 Task: Create a new label named 'office' and search for emails under the 'work' label.
Action: Mouse moved to (153, 308)
Screenshot: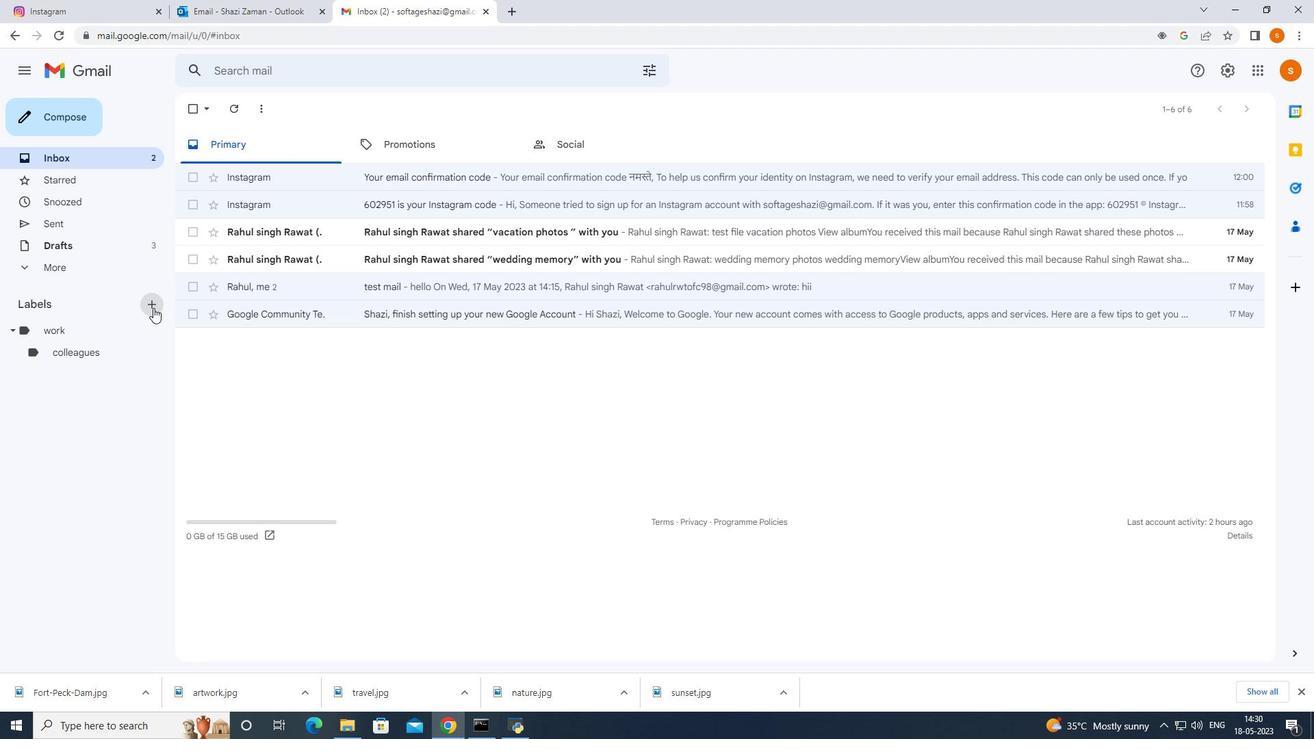 
Action: Mouse pressed left at (153, 308)
Screenshot: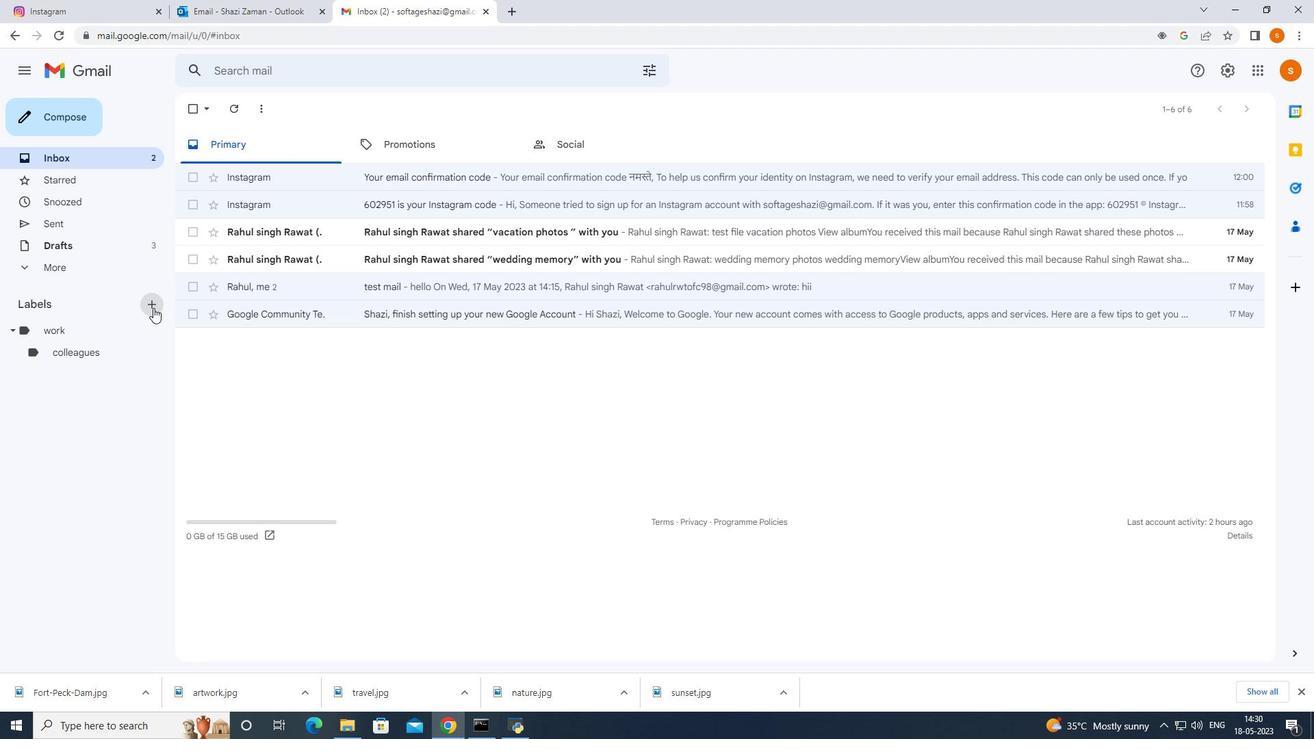 
Action: Mouse moved to (591, 353)
Screenshot: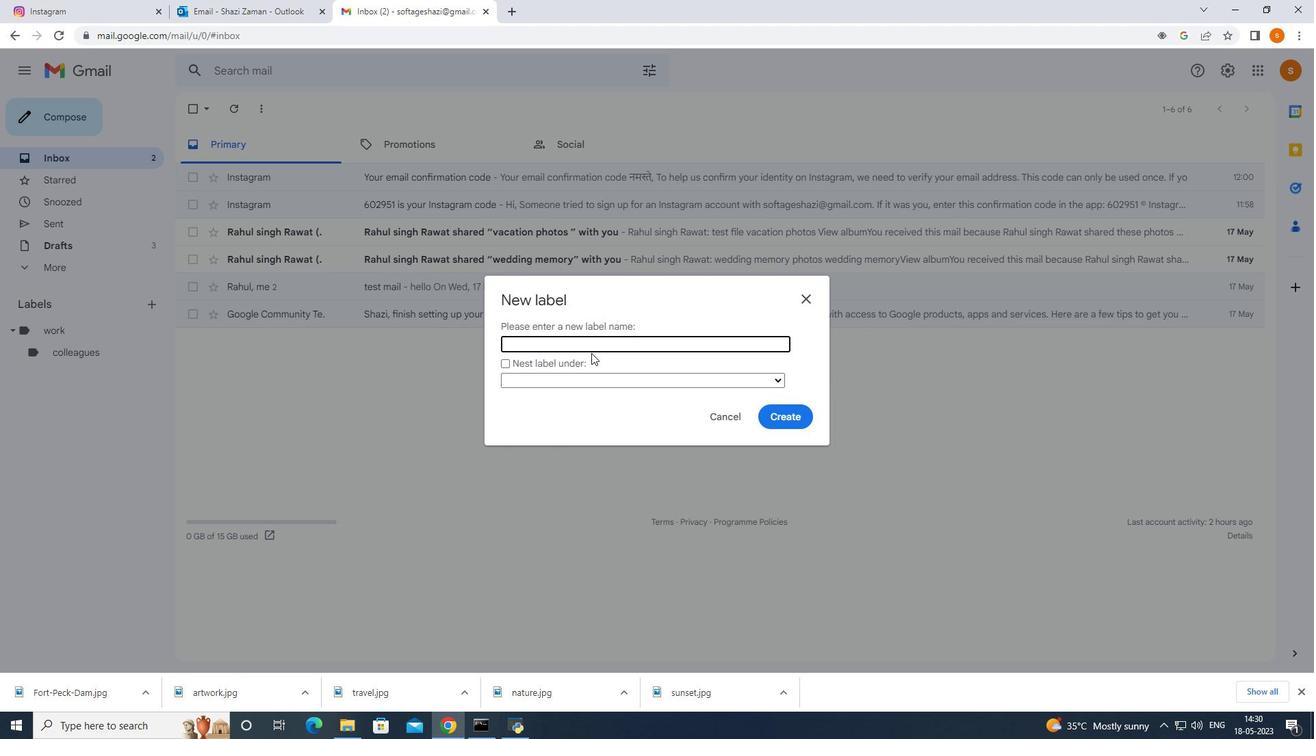
Action: Key pressed office
Screenshot: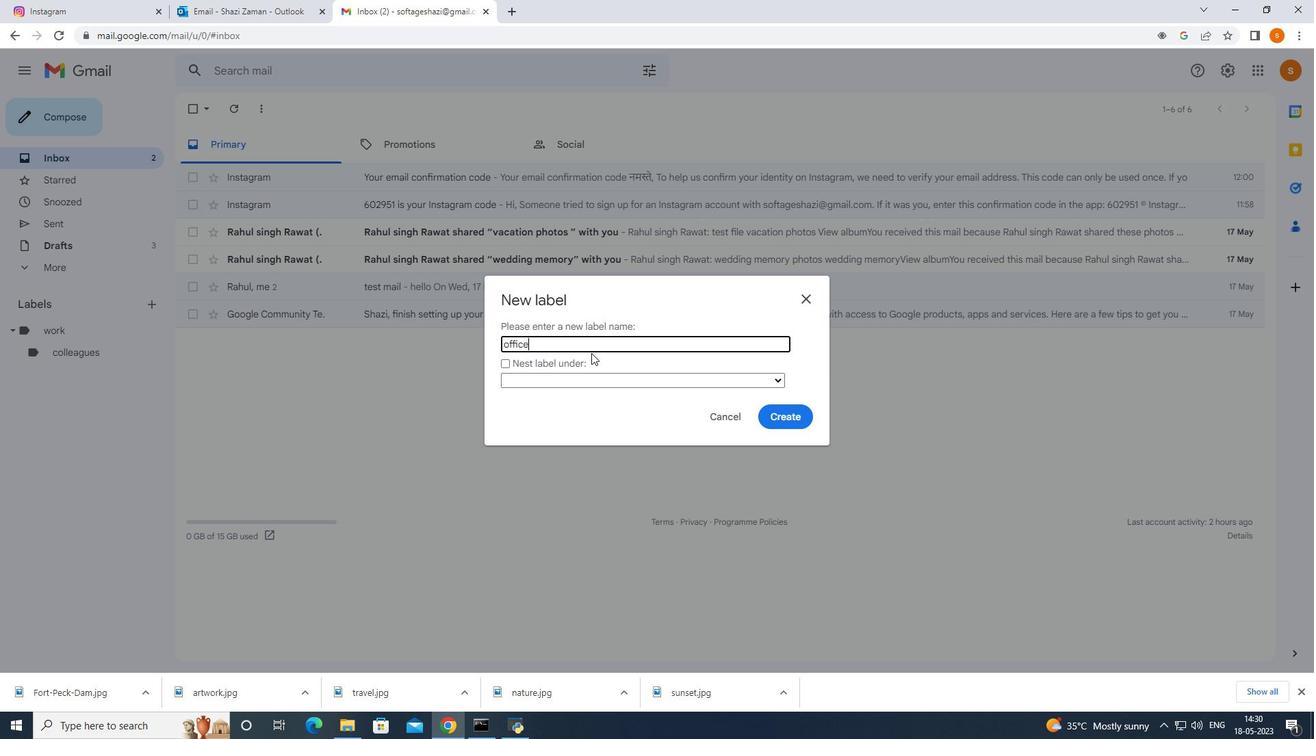 
Action: Mouse moved to (574, 380)
Screenshot: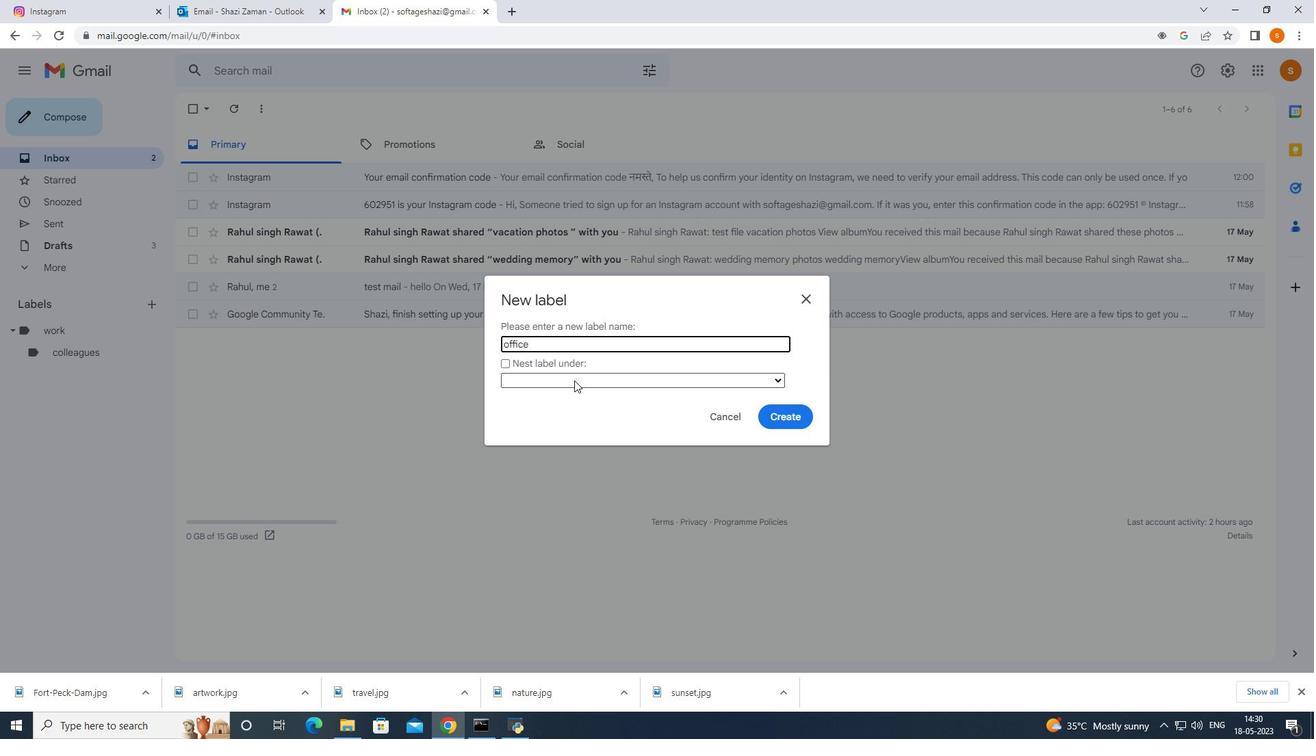 
Action: Mouse pressed left at (574, 380)
Screenshot: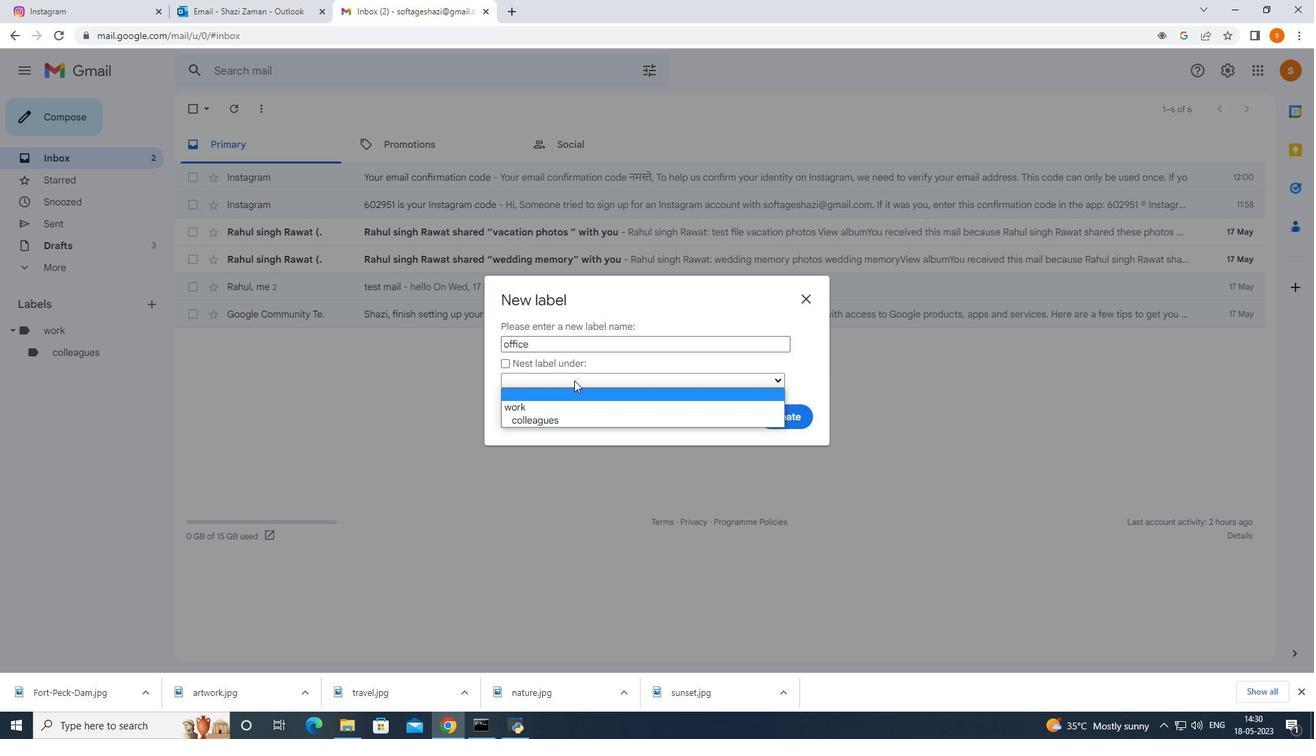 
Action: Mouse moved to (572, 379)
Screenshot: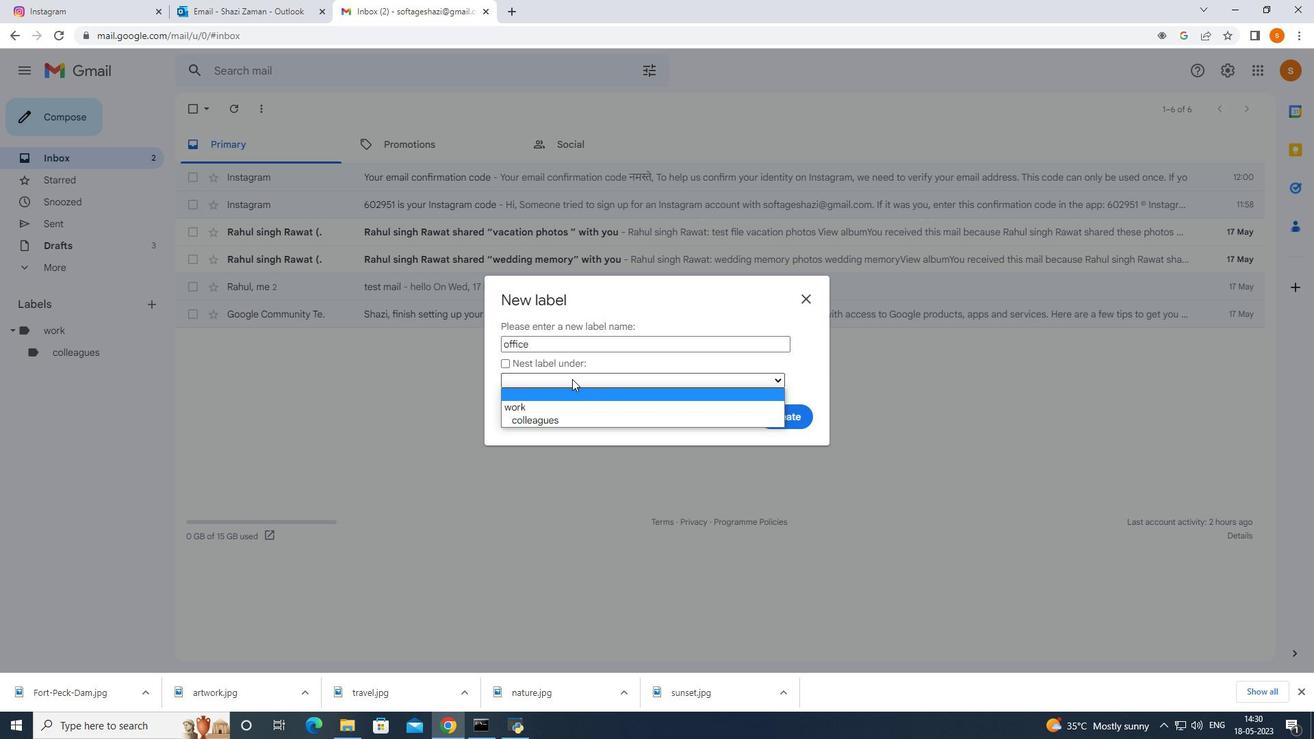 
Action: Key pressed h
Screenshot: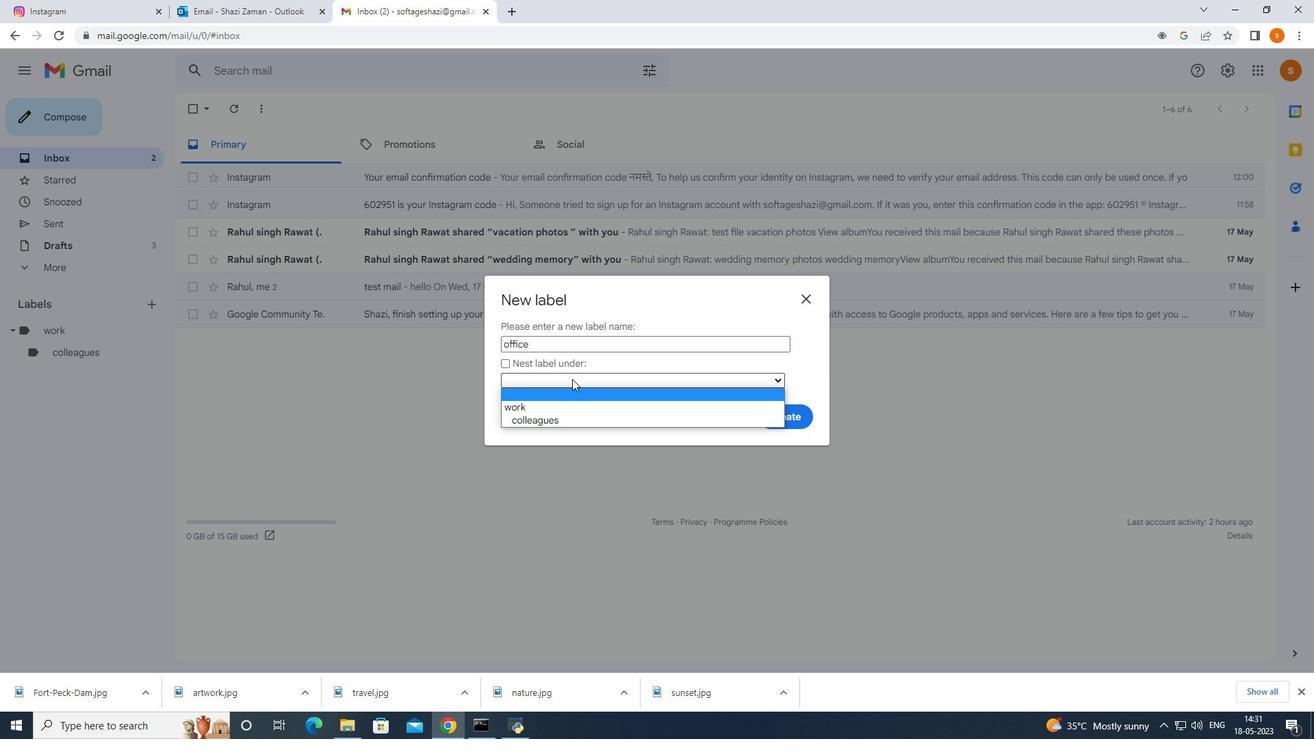 
Action: Mouse moved to (575, 379)
Screenshot: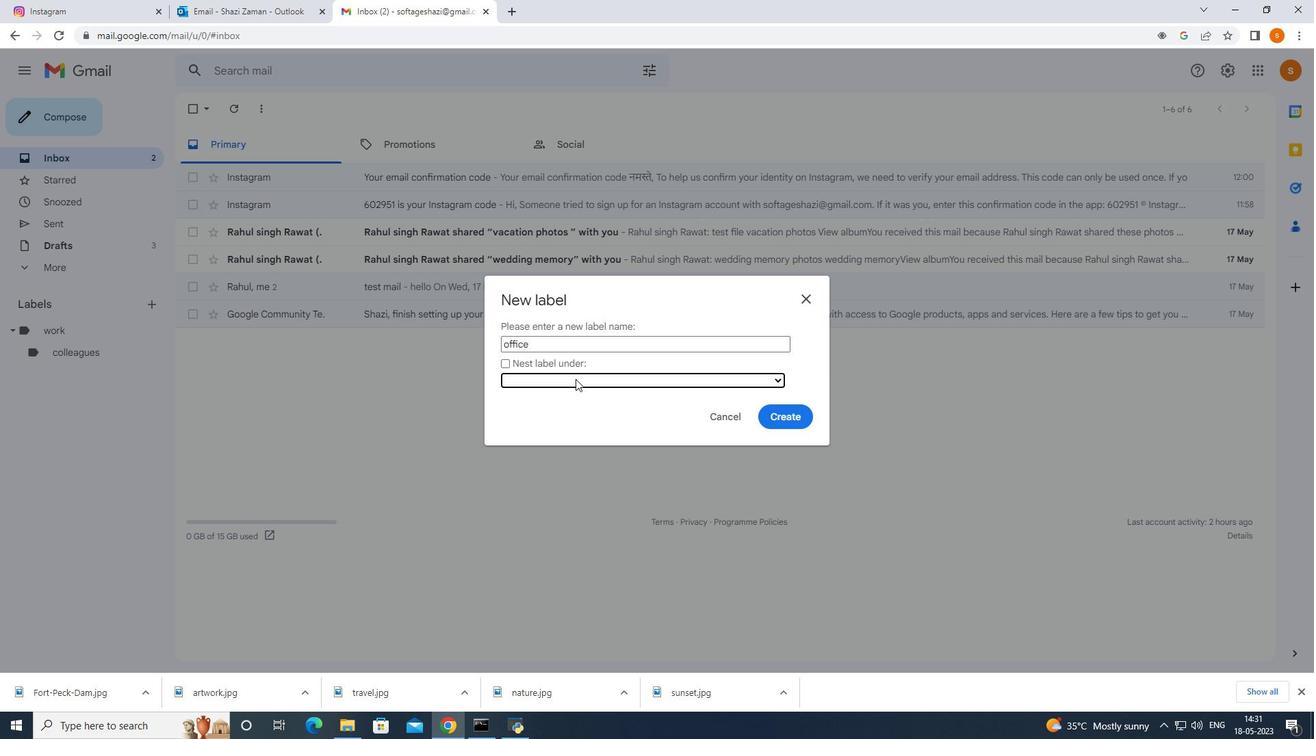 
Action: Mouse pressed left at (575, 379)
Screenshot: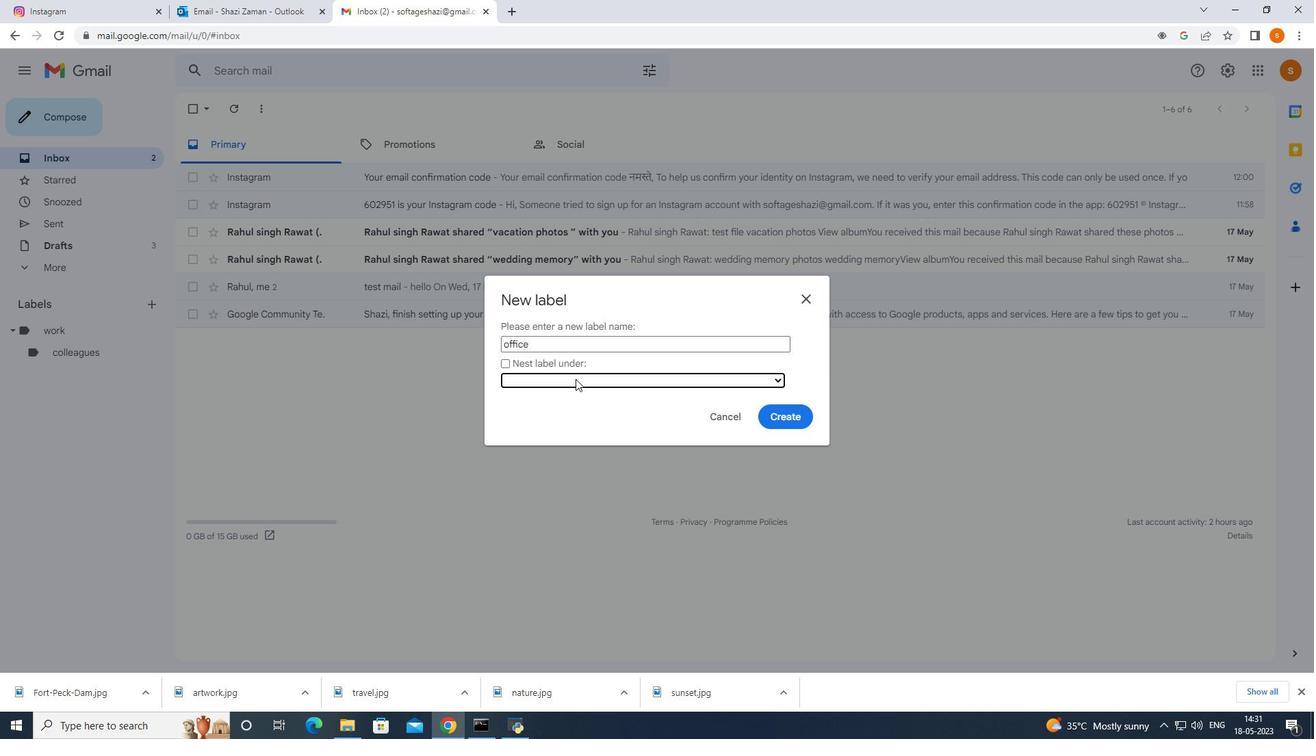 
Action: Mouse moved to (575, 379)
Screenshot: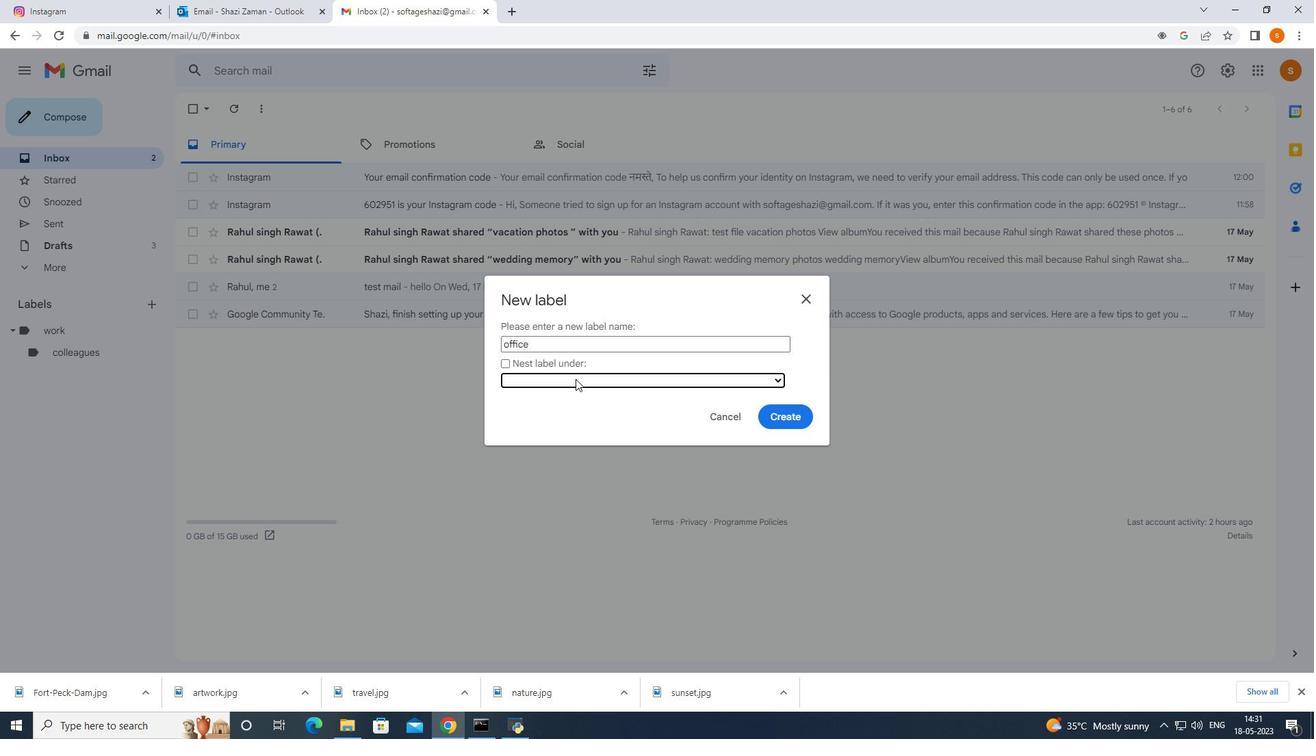 
Action: Mouse pressed left at (575, 379)
Screenshot: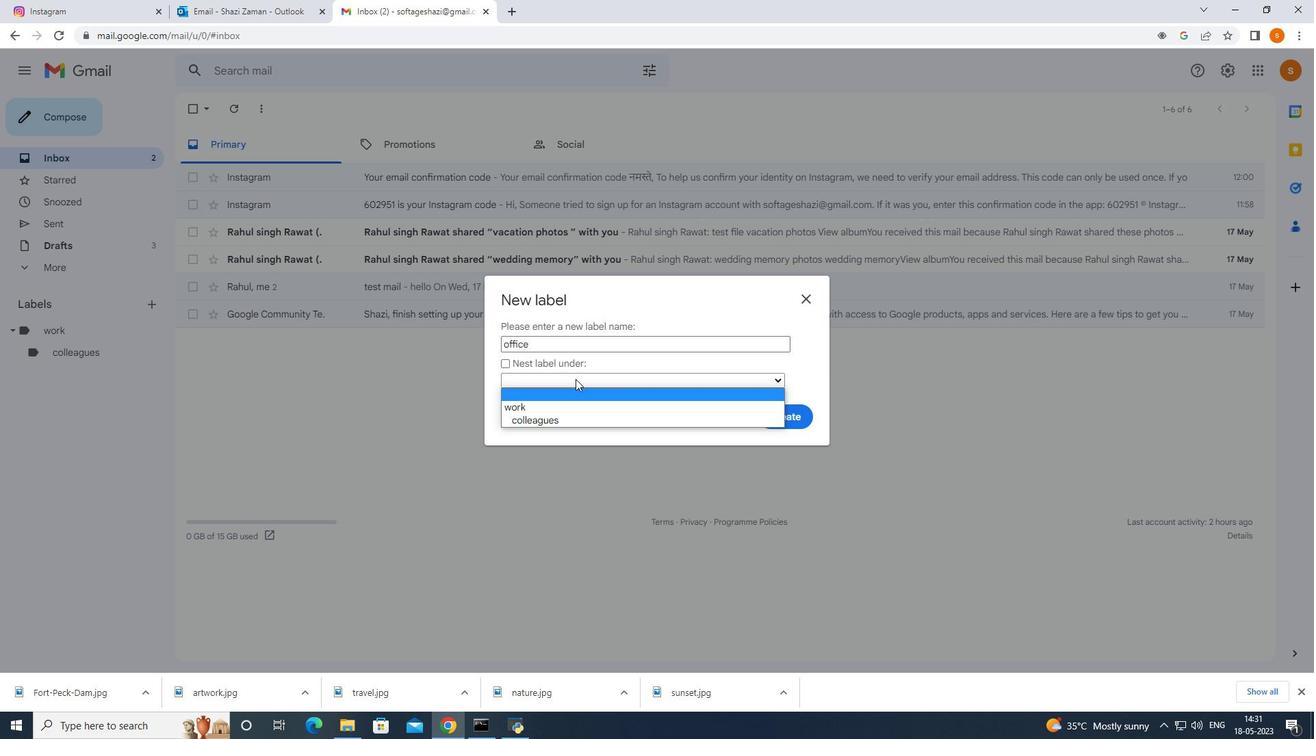 
Action: Mouse pressed left at (575, 379)
Screenshot: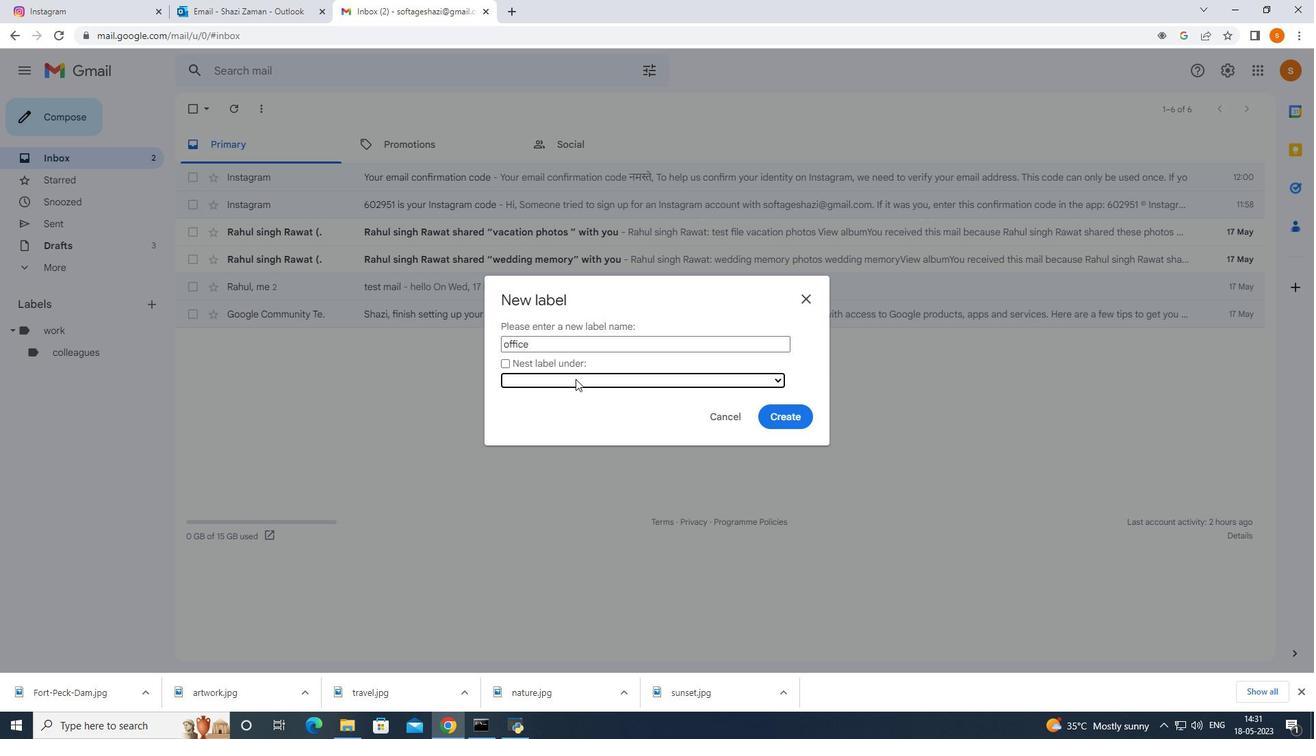 
Action: Mouse moved to (772, 418)
Screenshot: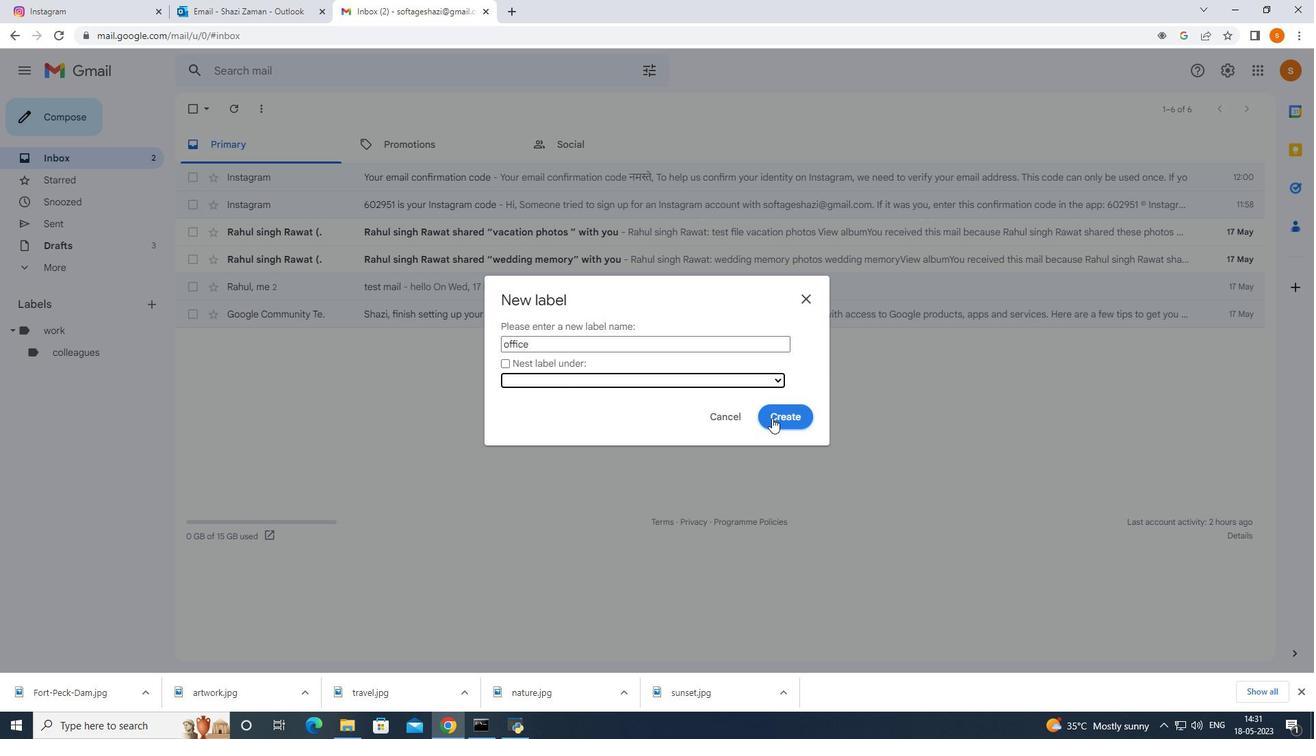 
Action: Mouse pressed left at (772, 418)
Screenshot: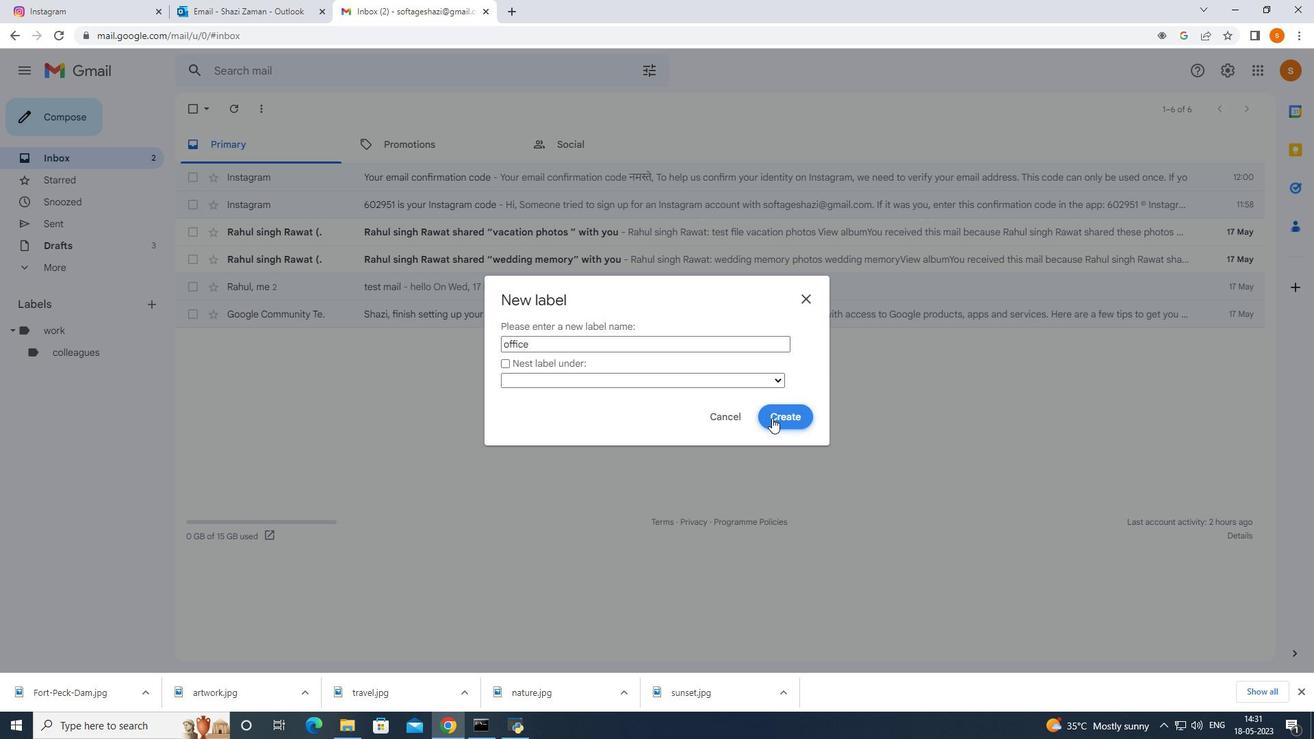 
Action: Mouse moved to (978, 362)
Screenshot: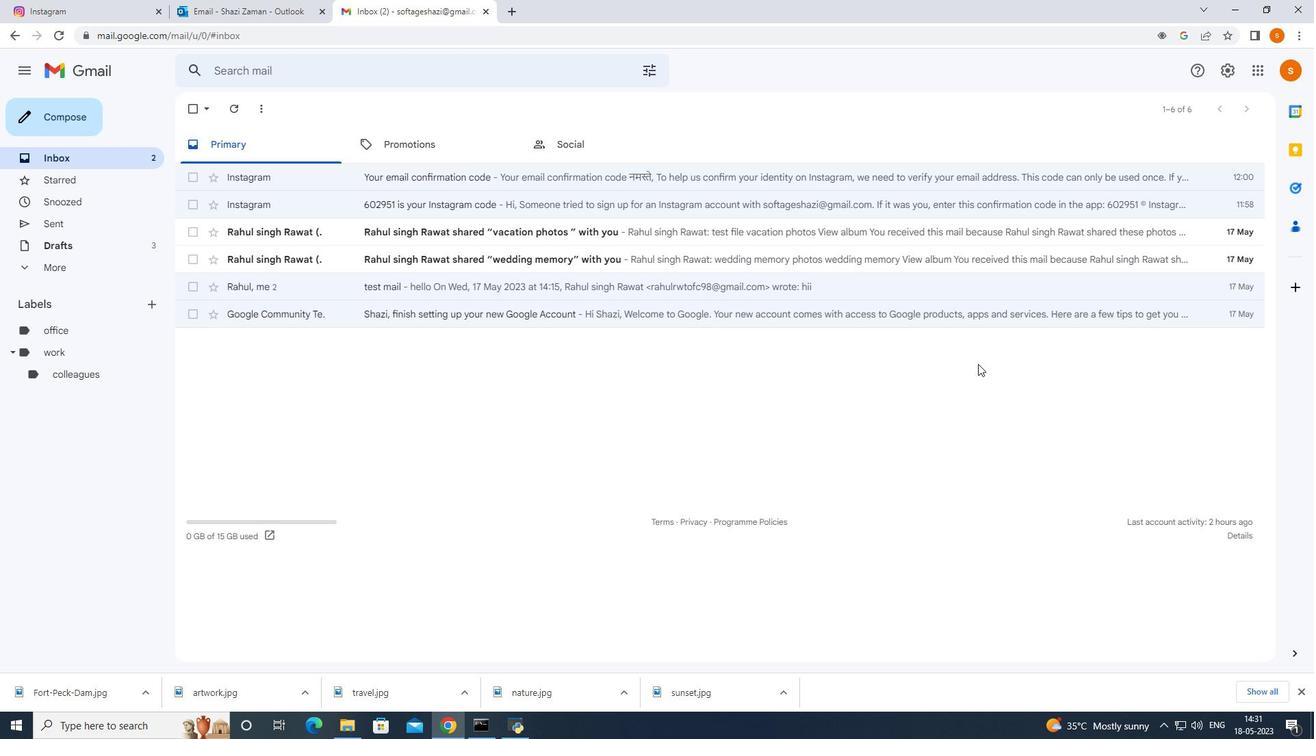 
Action: Mouse pressed left at (978, 362)
Screenshot: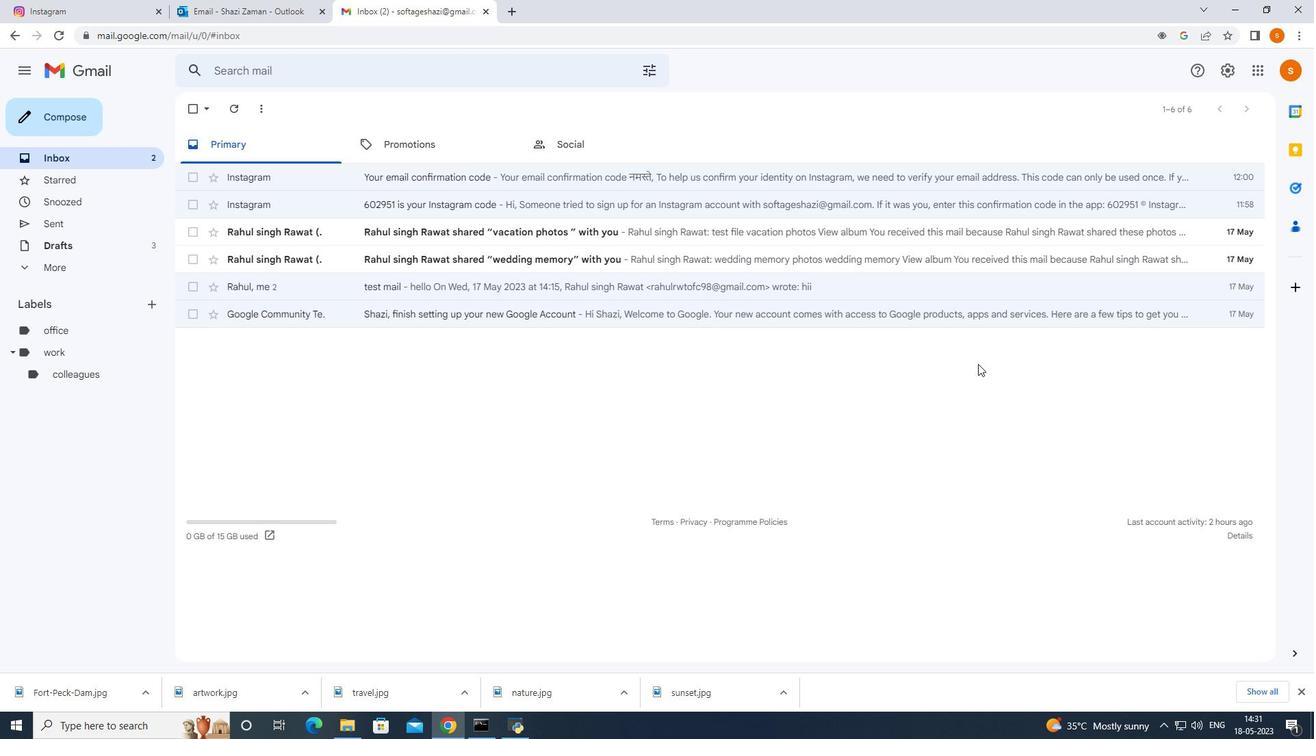 
Action: Mouse moved to (643, 70)
Screenshot: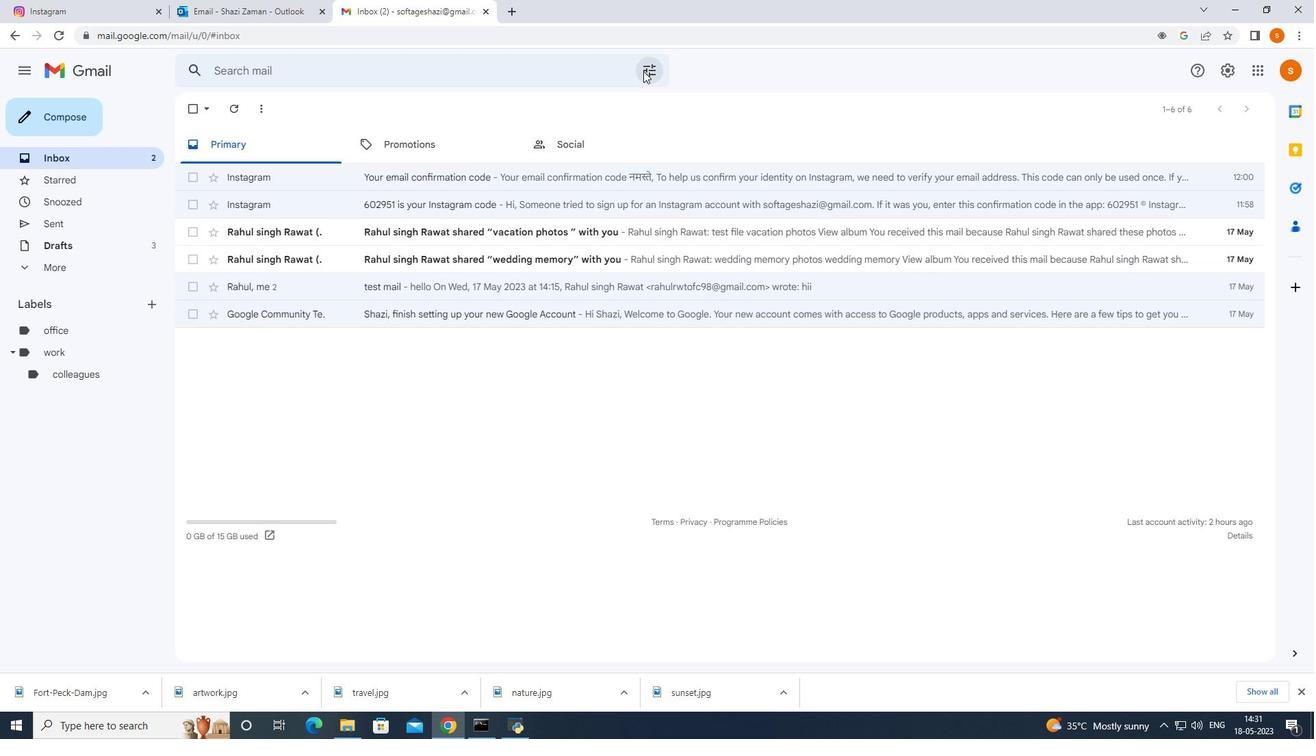 
Action: Mouse pressed left at (643, 70)
Screenshot: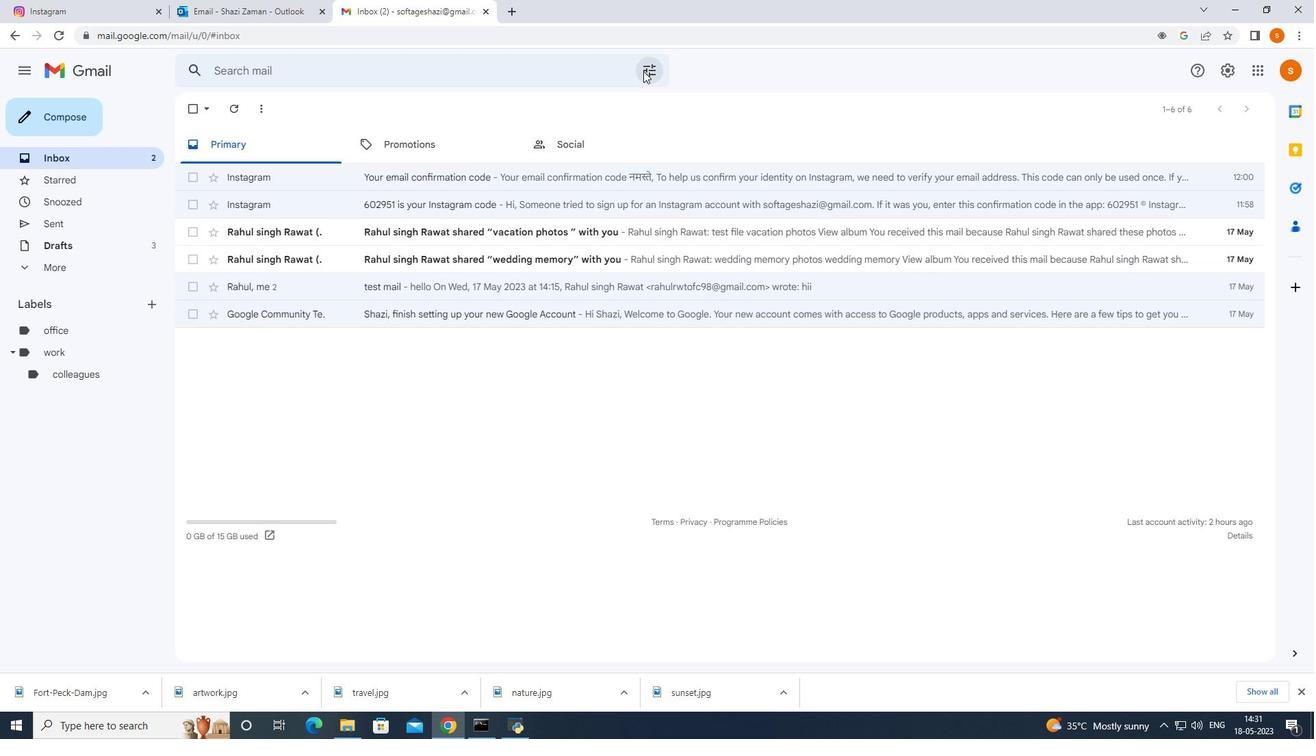 
Action: Mouse moved to (644, 295)
Screenshot: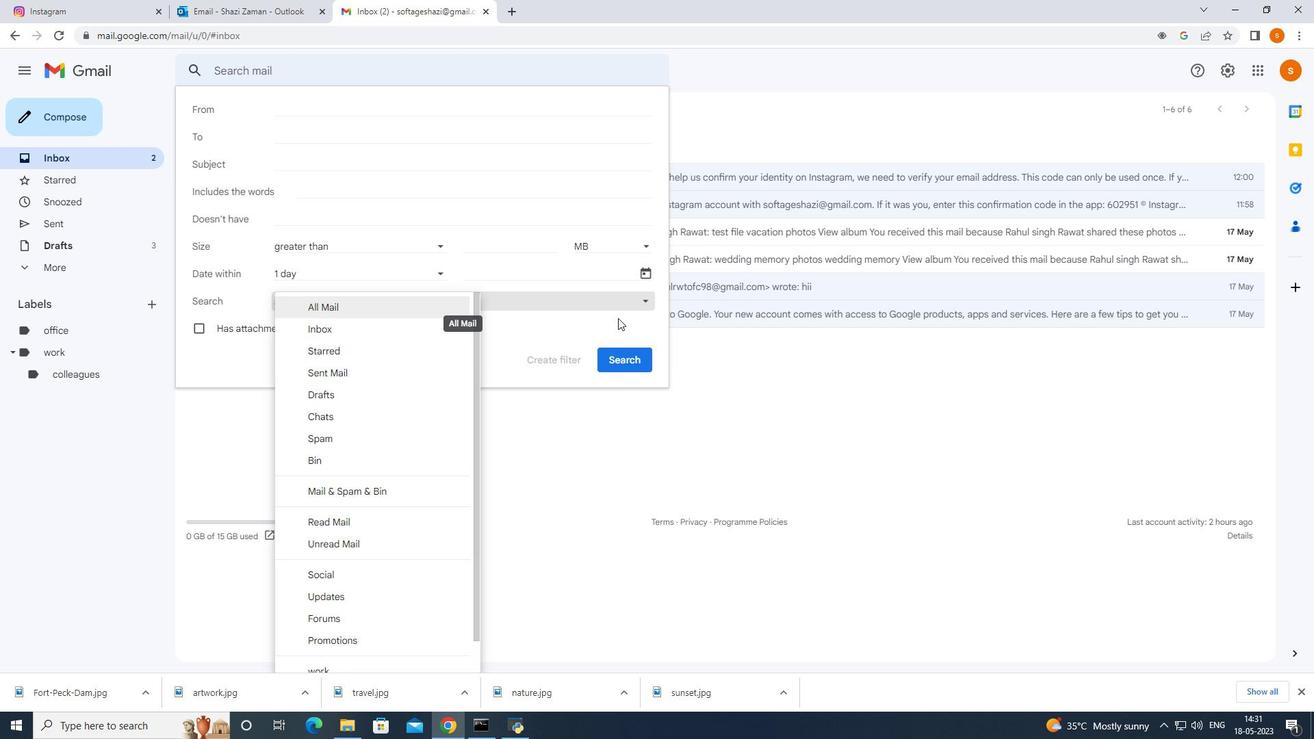 
Action: Mouse pressed left at (644, 297)
Screenshot: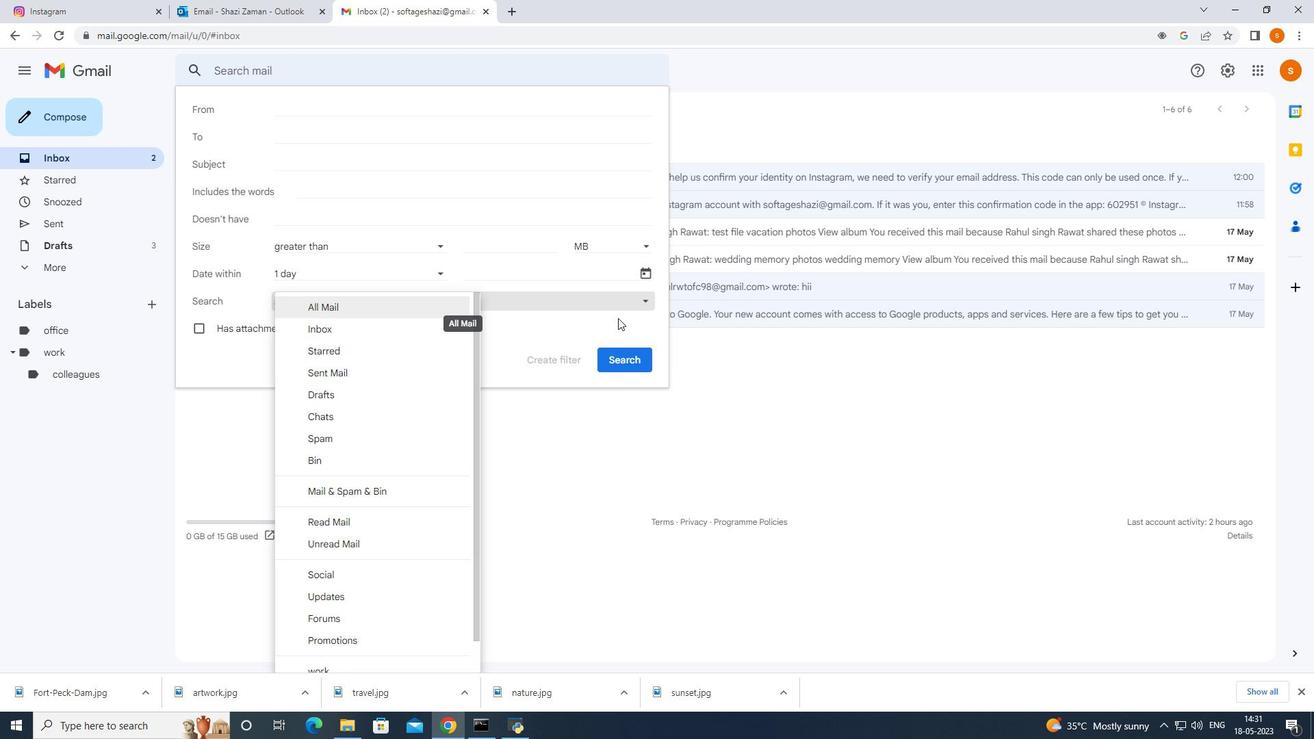 
Action: Mouse moved to (362, 576)
Screenshot: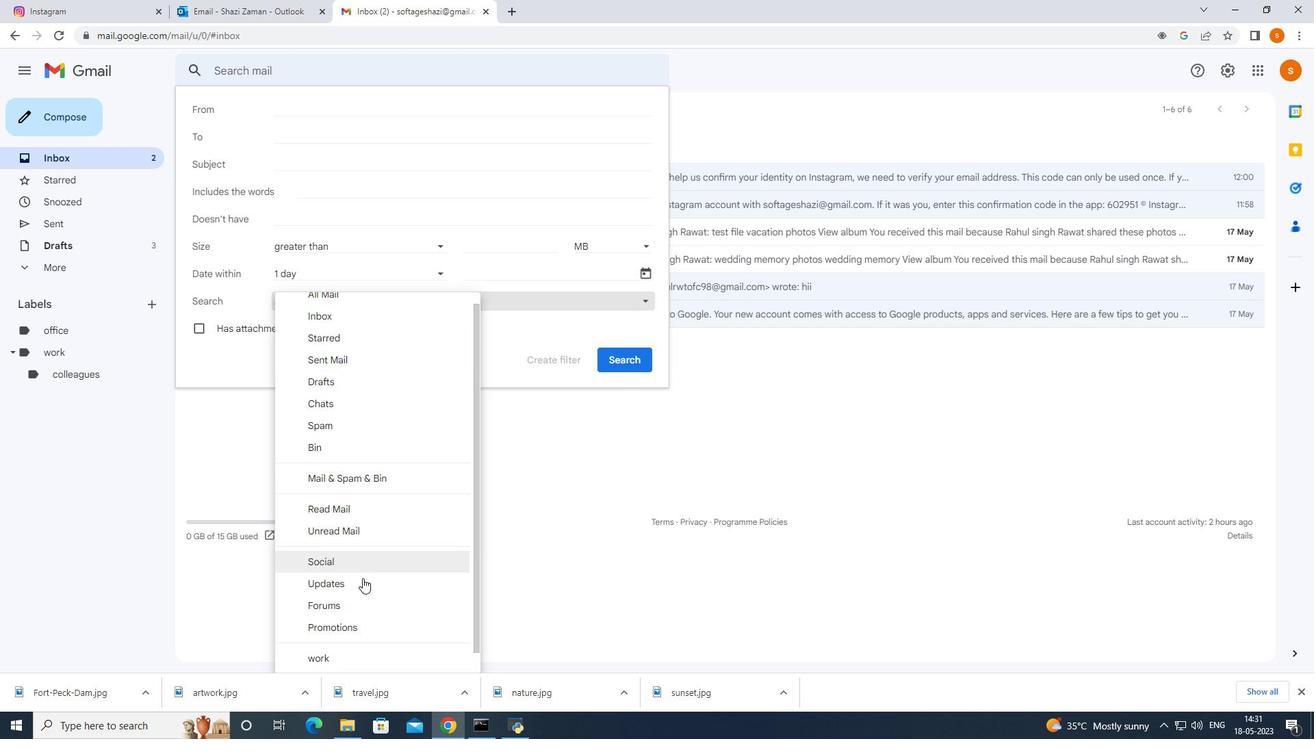 
Action: Mouse scrolled (362, 575) with delta (0, 0)
Screenshot: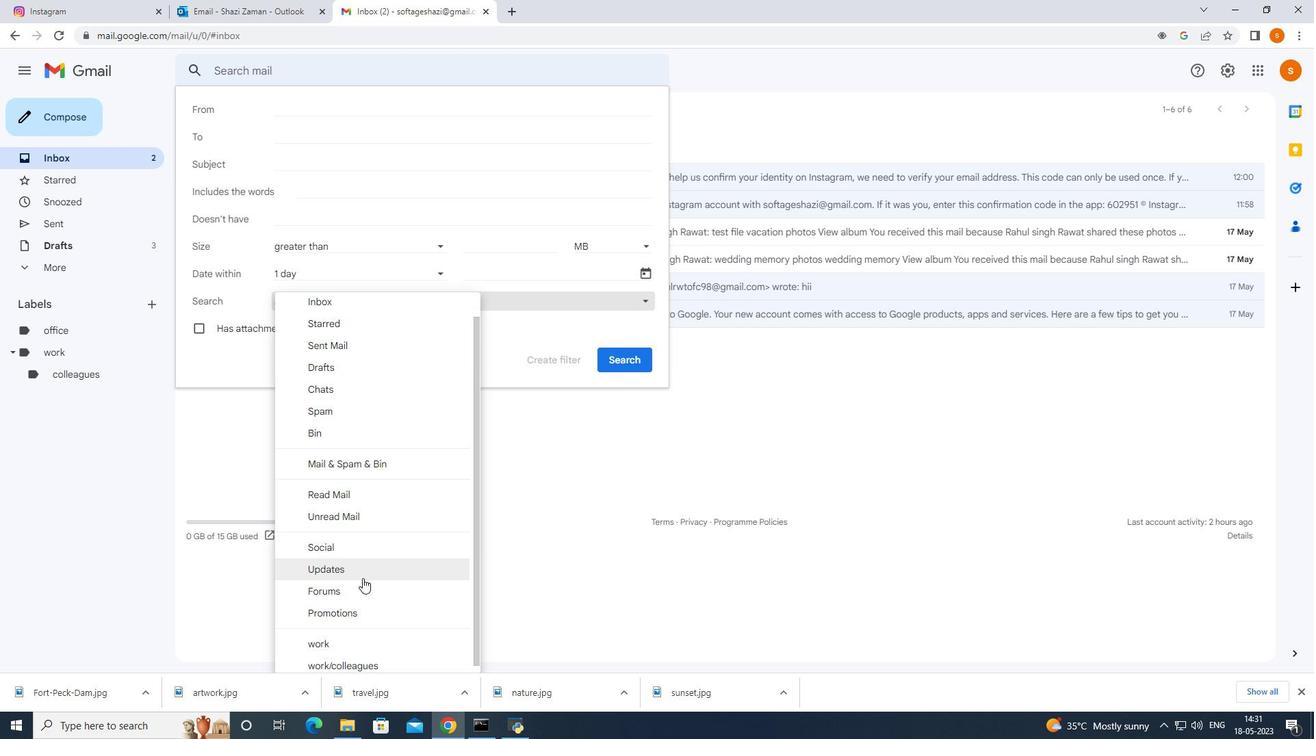 
Action: Mouse moved to (362, 577)
Screenshot: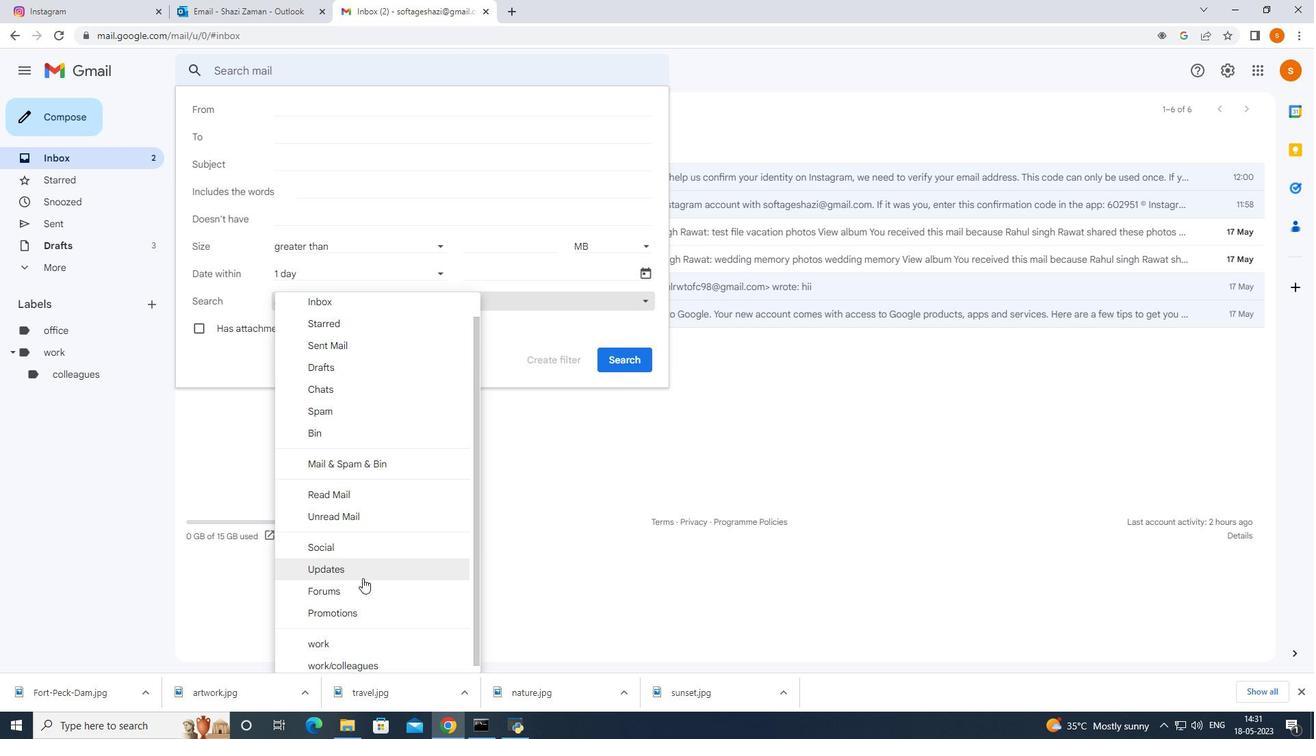 
Action: Mouse scrolled (362, 577) with delta (0, 0)
Screenshot: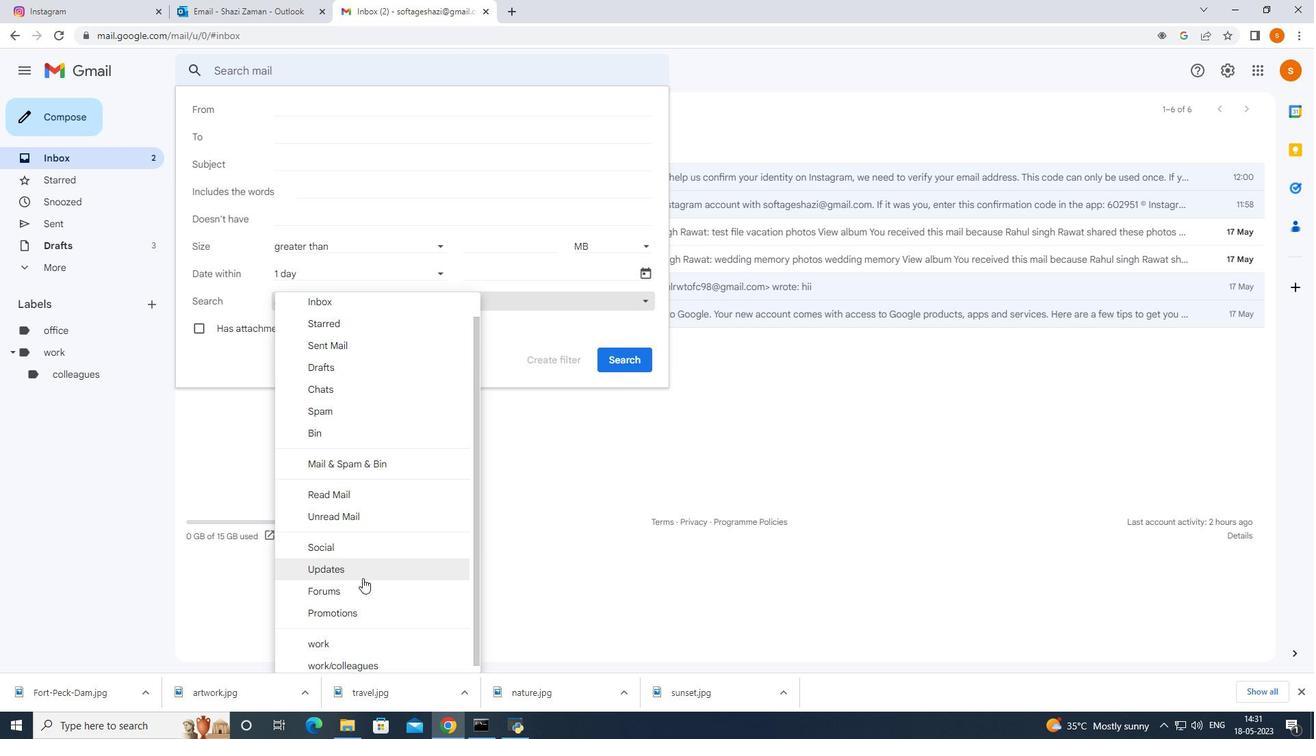 
Action: Mouse moved to (362, 578)
Screenshot: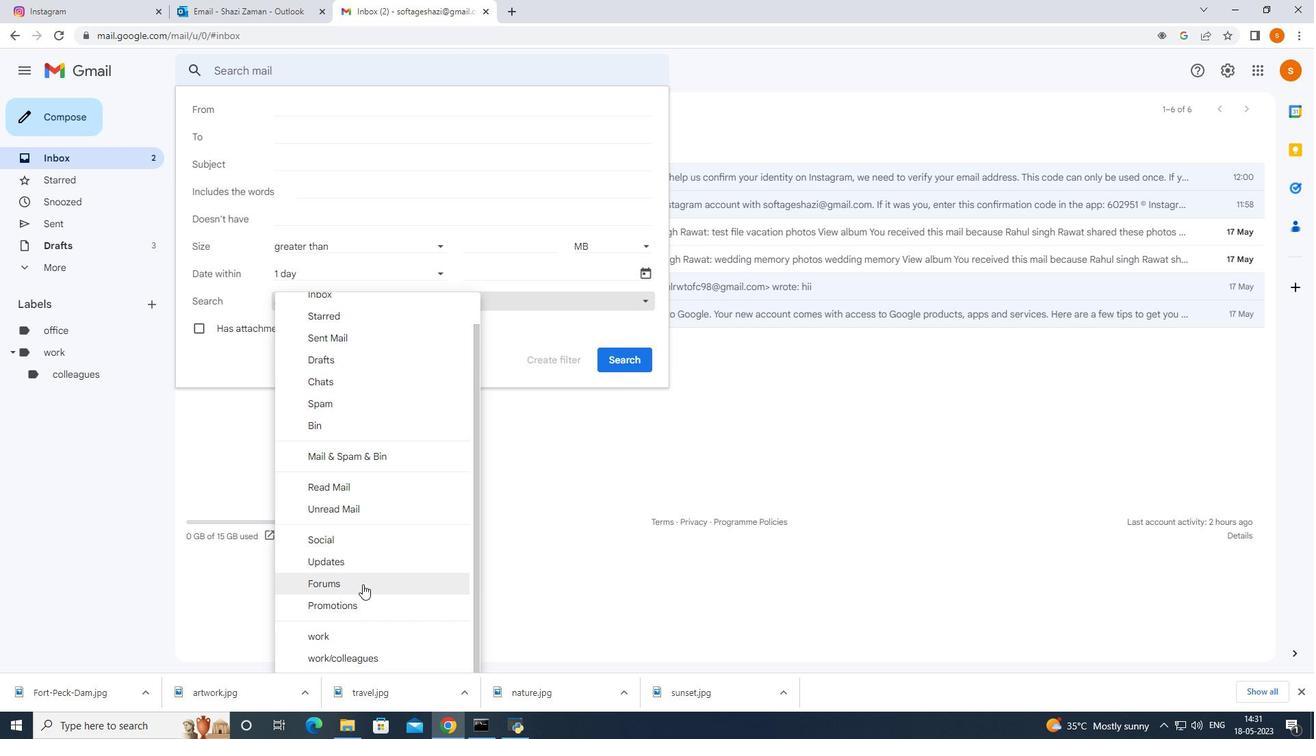 
Action: Mouse scrolled (362, 577) with delta (0, 0)
Screenshot: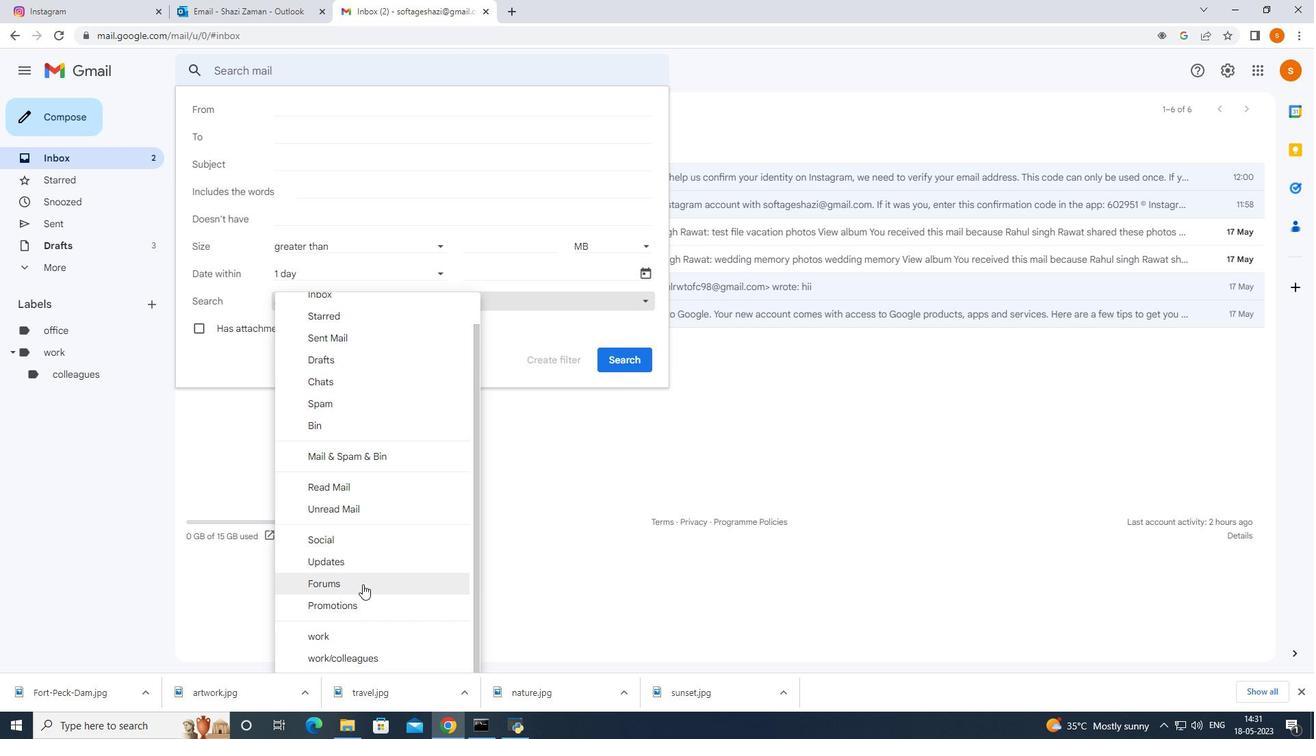 
Action: Mouse moved to (357, 633)
Screenshot: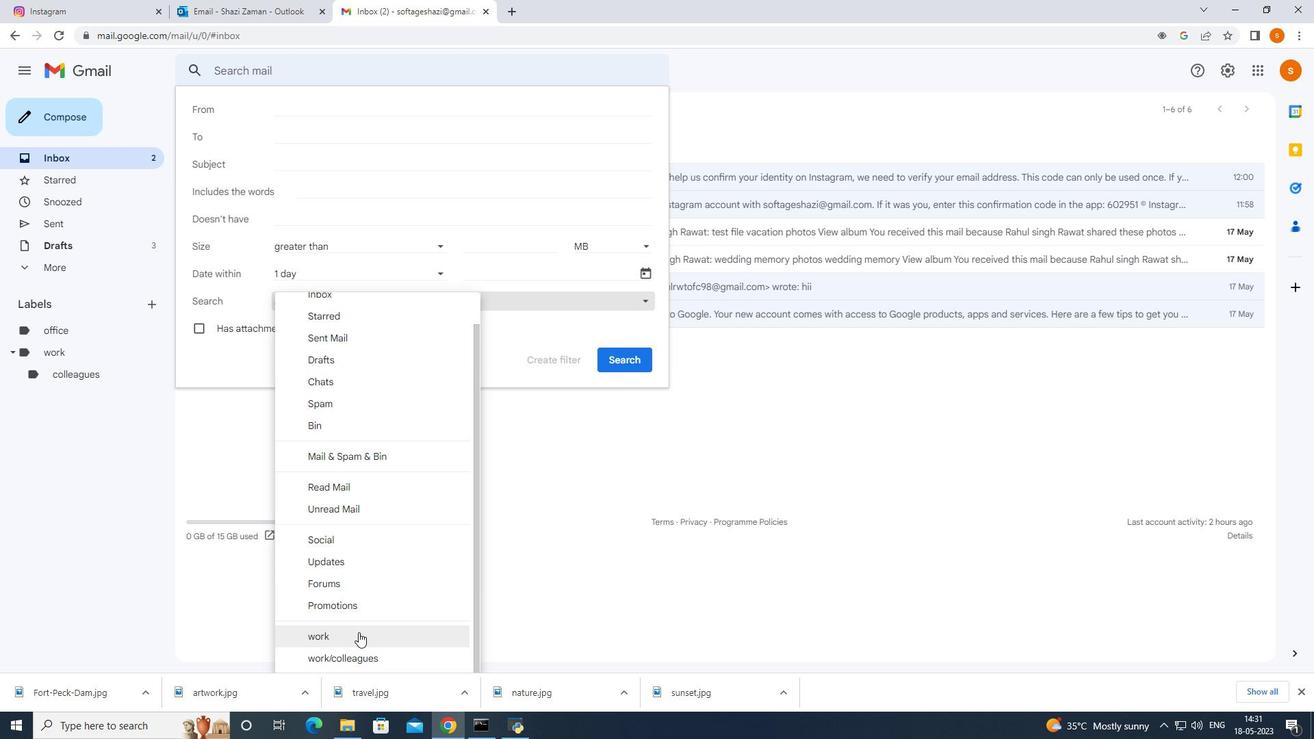 
Action: Mouse scrolled (357, 633) with delta (0, 0)
Screenshot: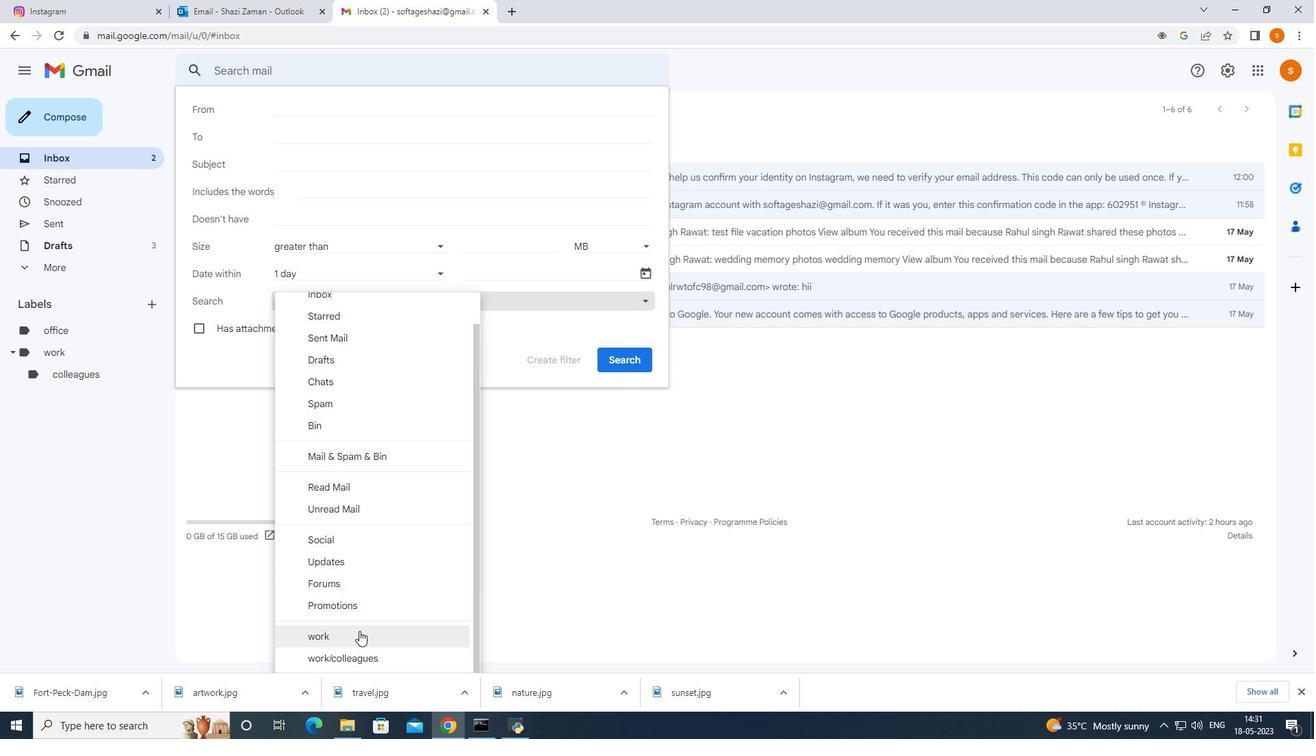 
Action: Mouse moved to (357, 633)
Screenshot: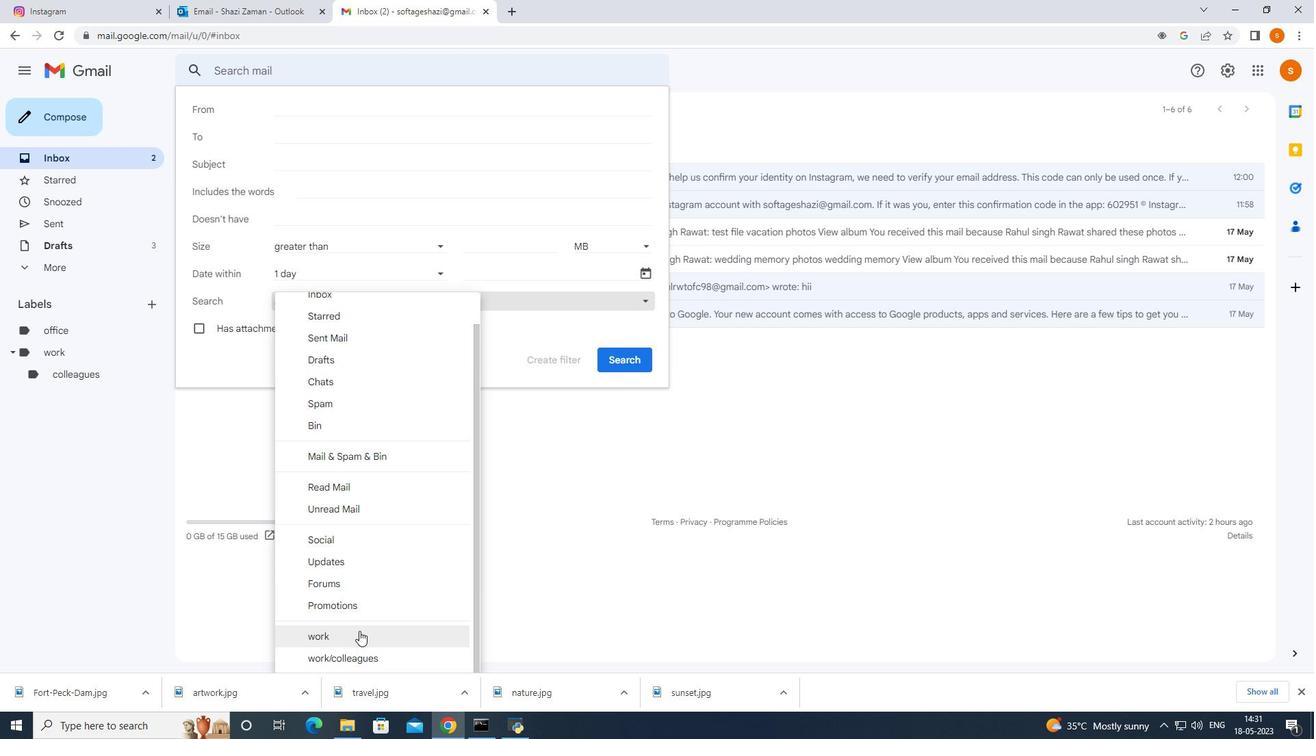 
Action: Mouse scrolled (357, 633) with delta (0, 0)
Screenshot: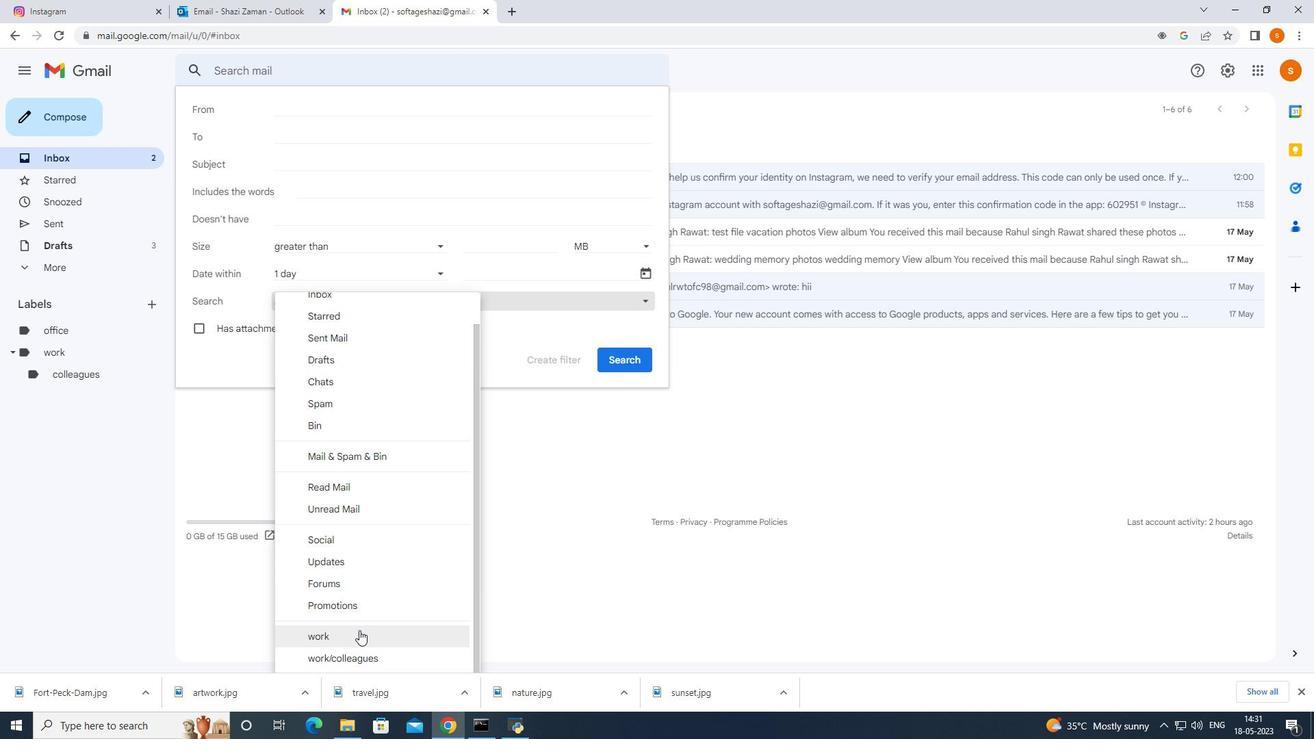 
Action: Mouse moved to (364, 555)
Screenshot: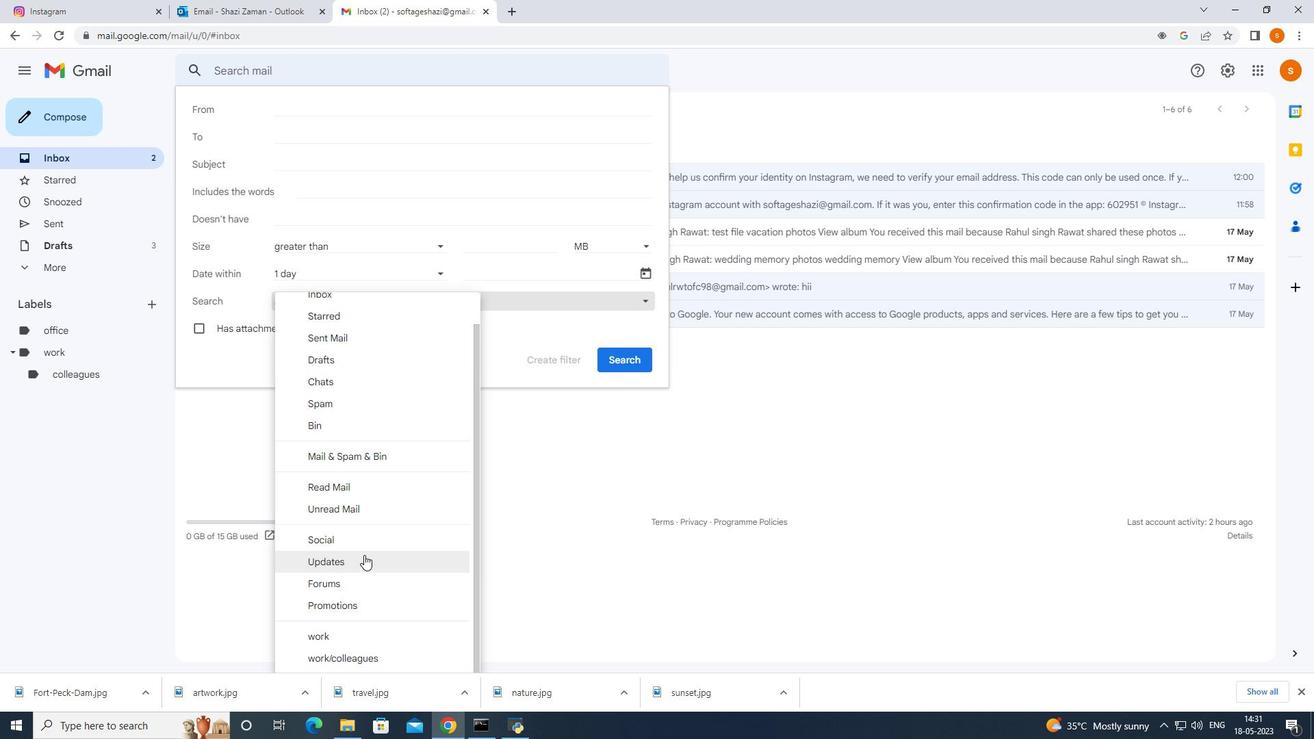 
Action: Mouse scrolled (364, 554) with delta (0, 0)
Screenshot: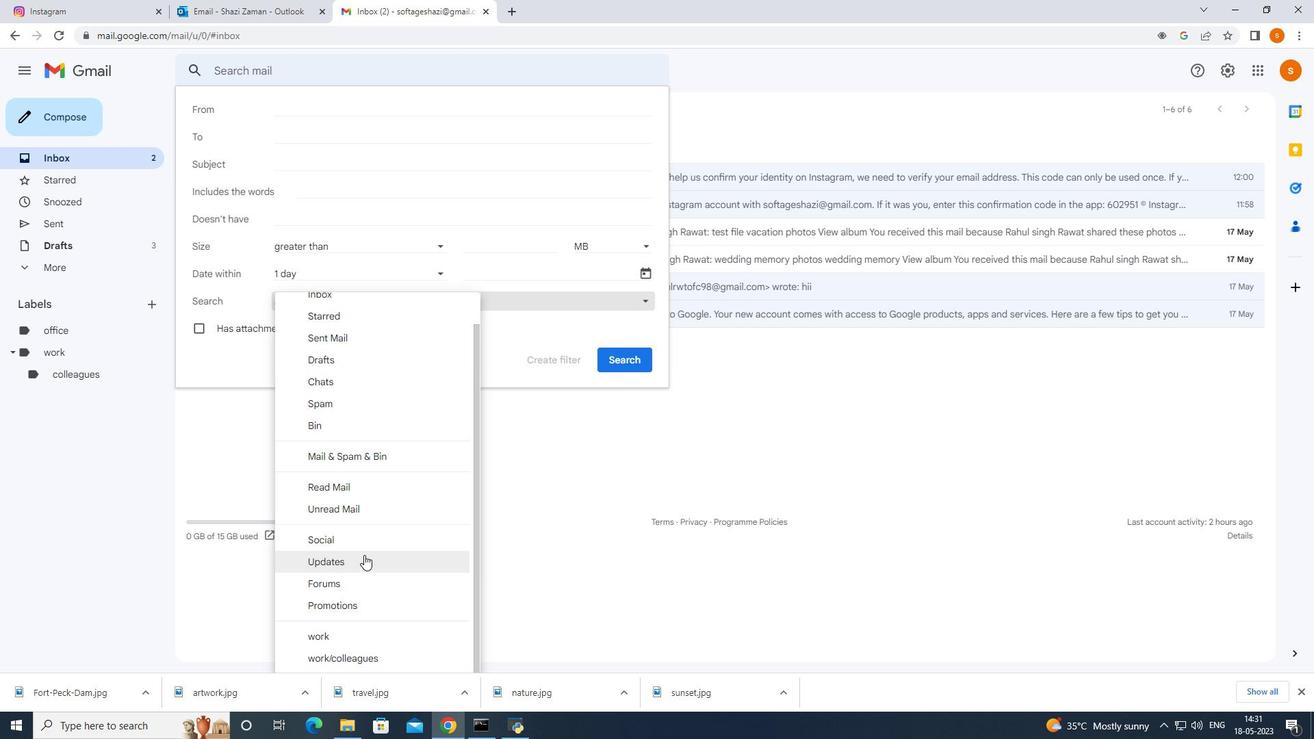 
Action: Mouse moved to (362, 557)
Screenshot: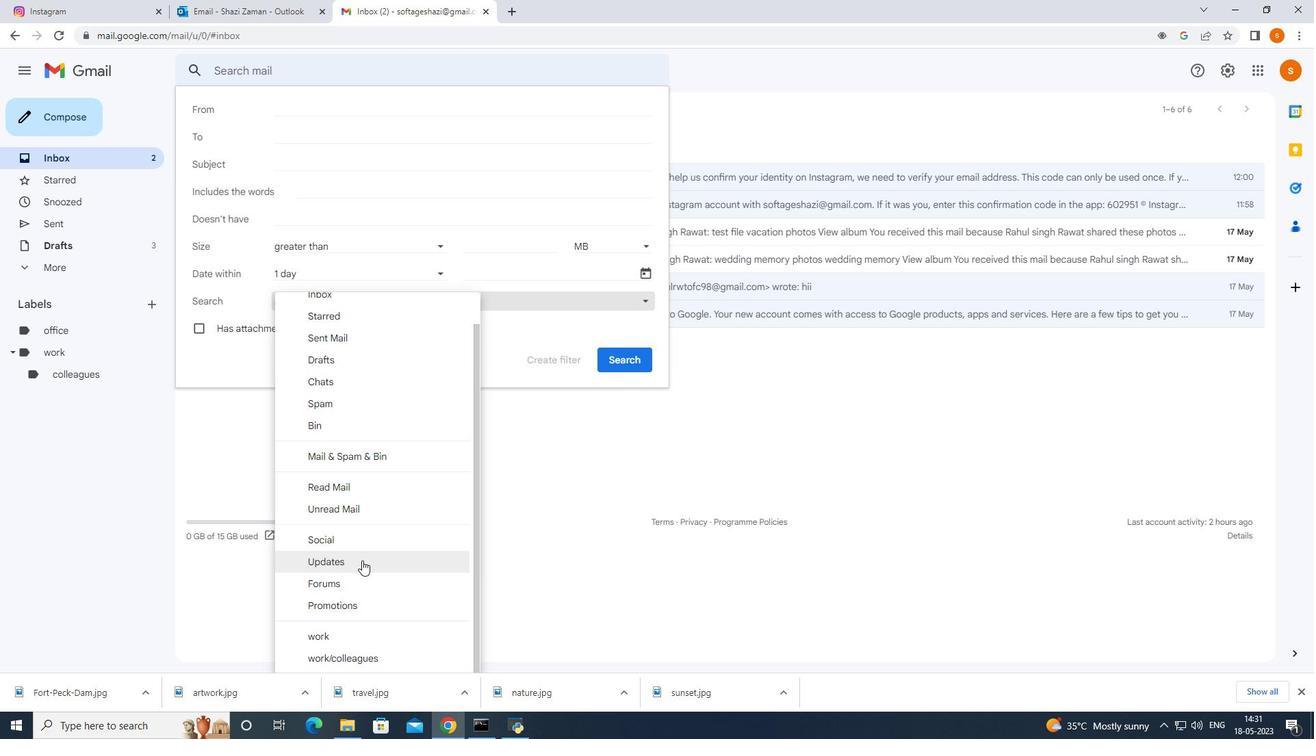 
Action: Mouse scrolled (362, 557) with delta (0, 0)
Screenshot: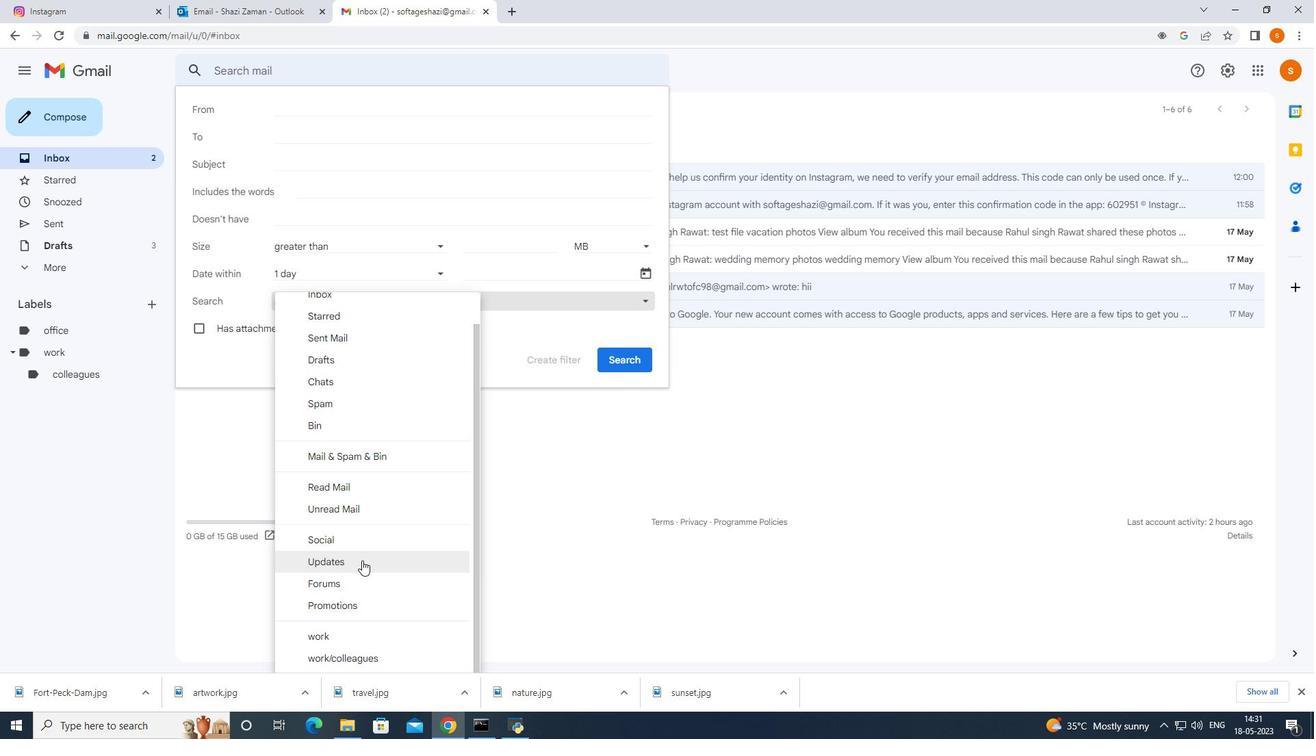 
Action: Mouse moved to (362, 559)
Screenshot: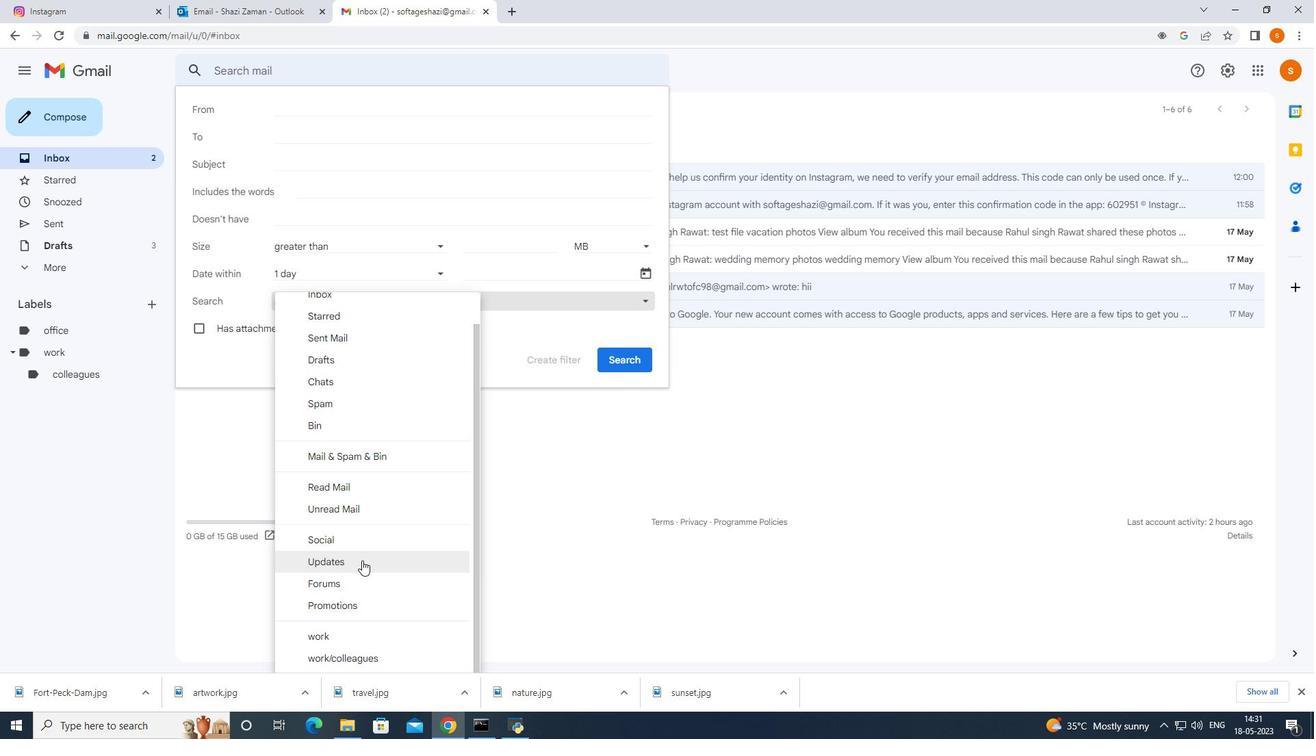 
Action: Mouse scrolled (362, 559) with delta (0, 0)
Screenshot: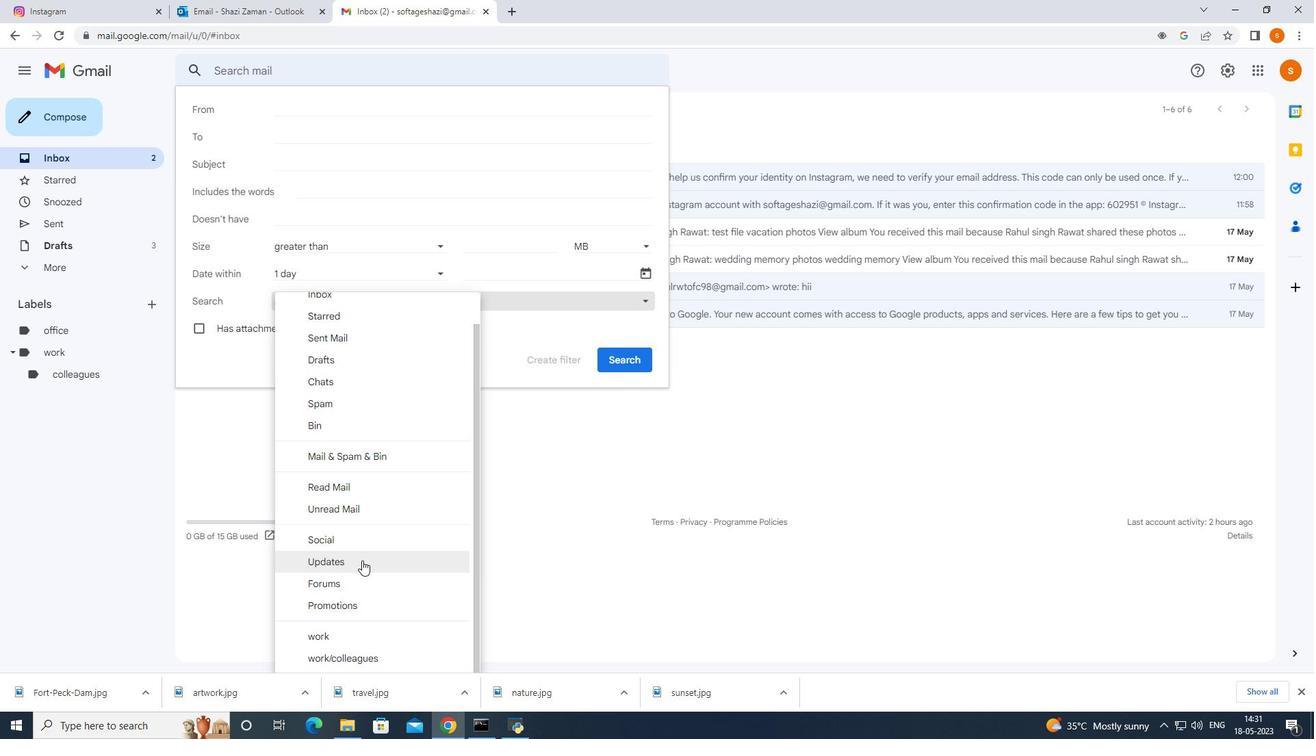 
Action: Mouse moved to (362, 560)
Screenshot: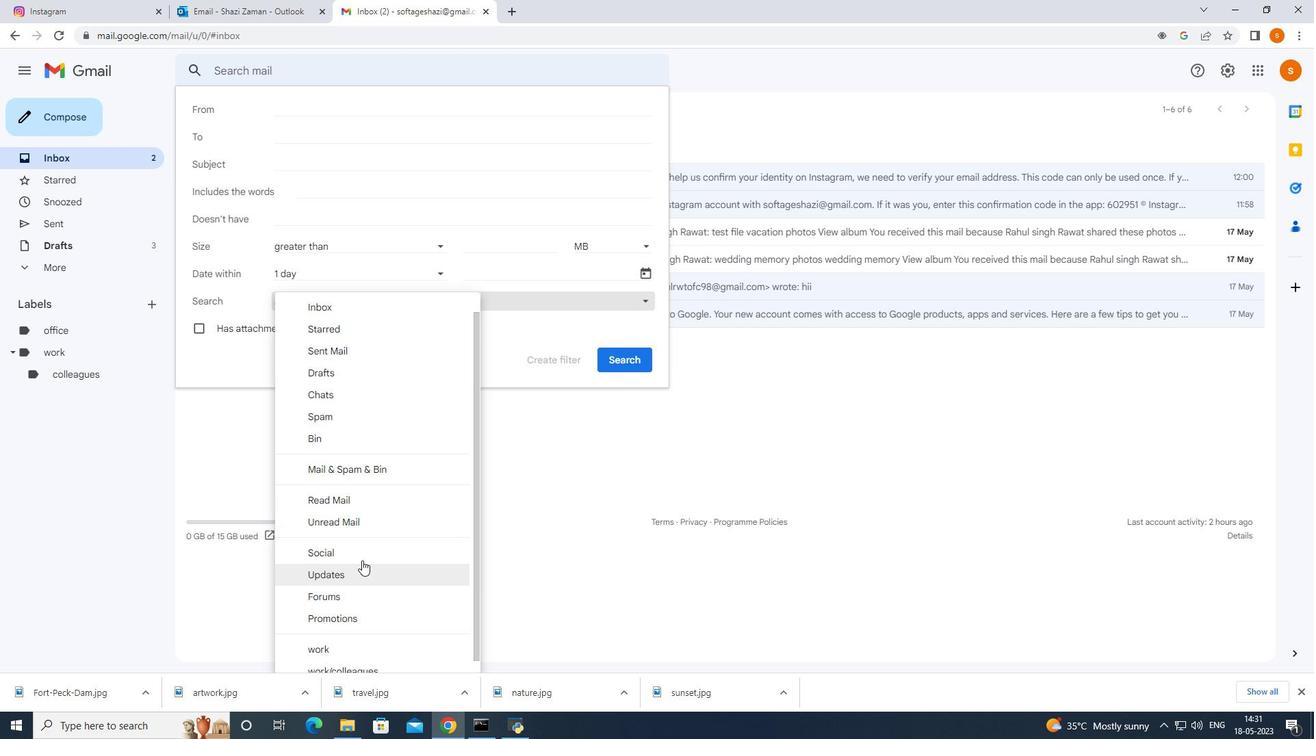 
Action: Mouse scrolled (362, 561) with delta (0, 0)
Screenshot: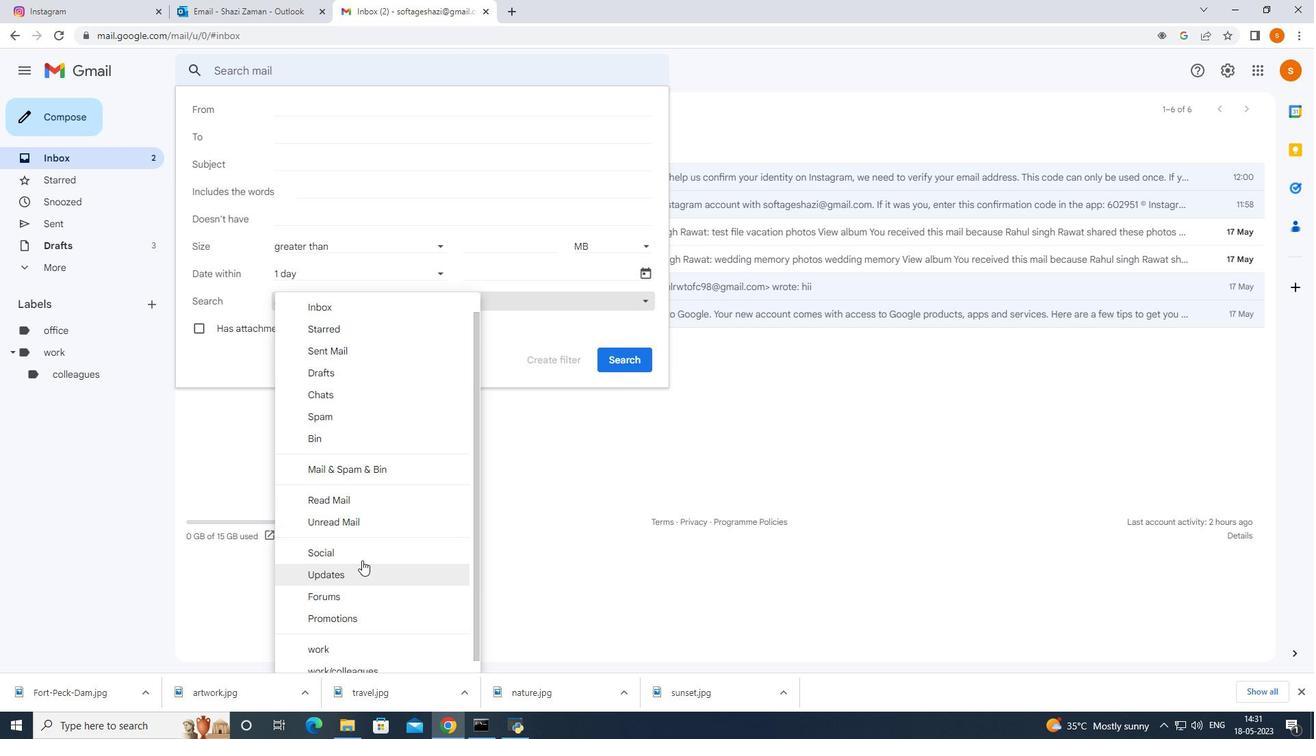 
Action: Mouse scrolled (362, 561) with delta (0, 0)
Screenshot: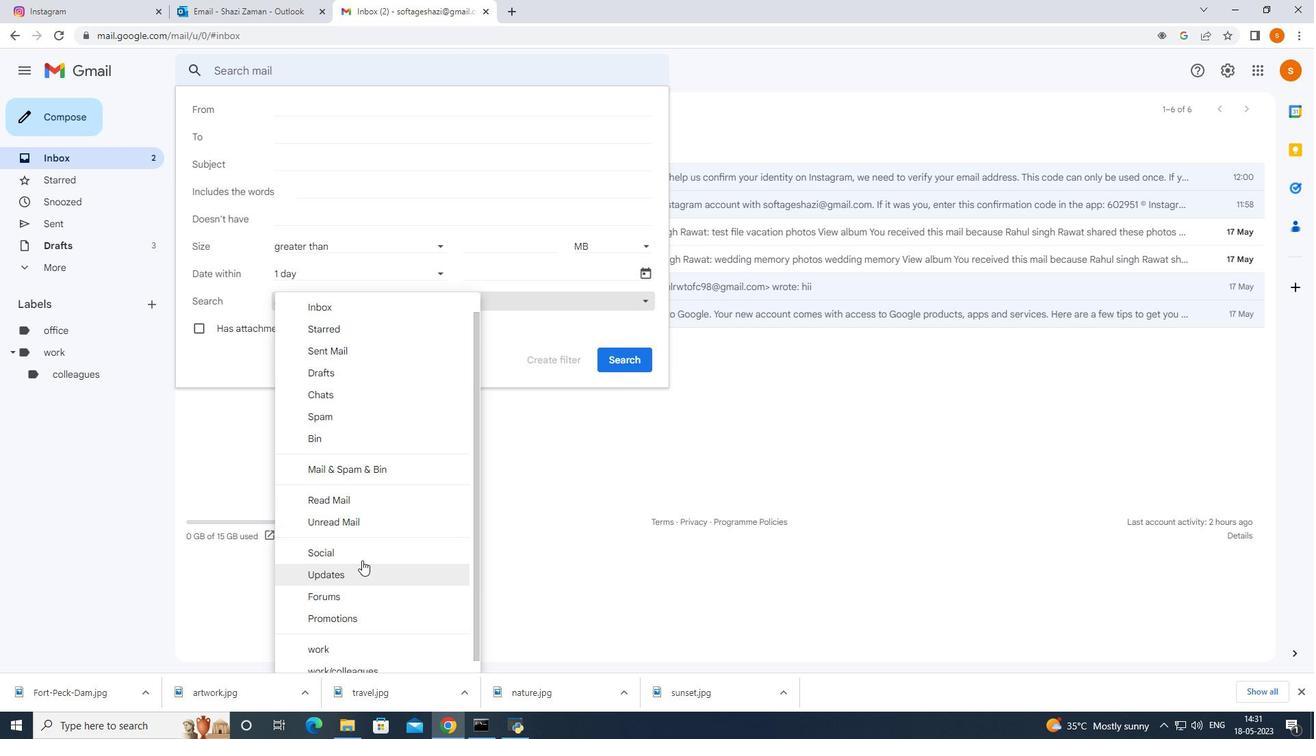 
Action: Mouse scrolled (362, 561) with delta (0, 0)
Screenshot: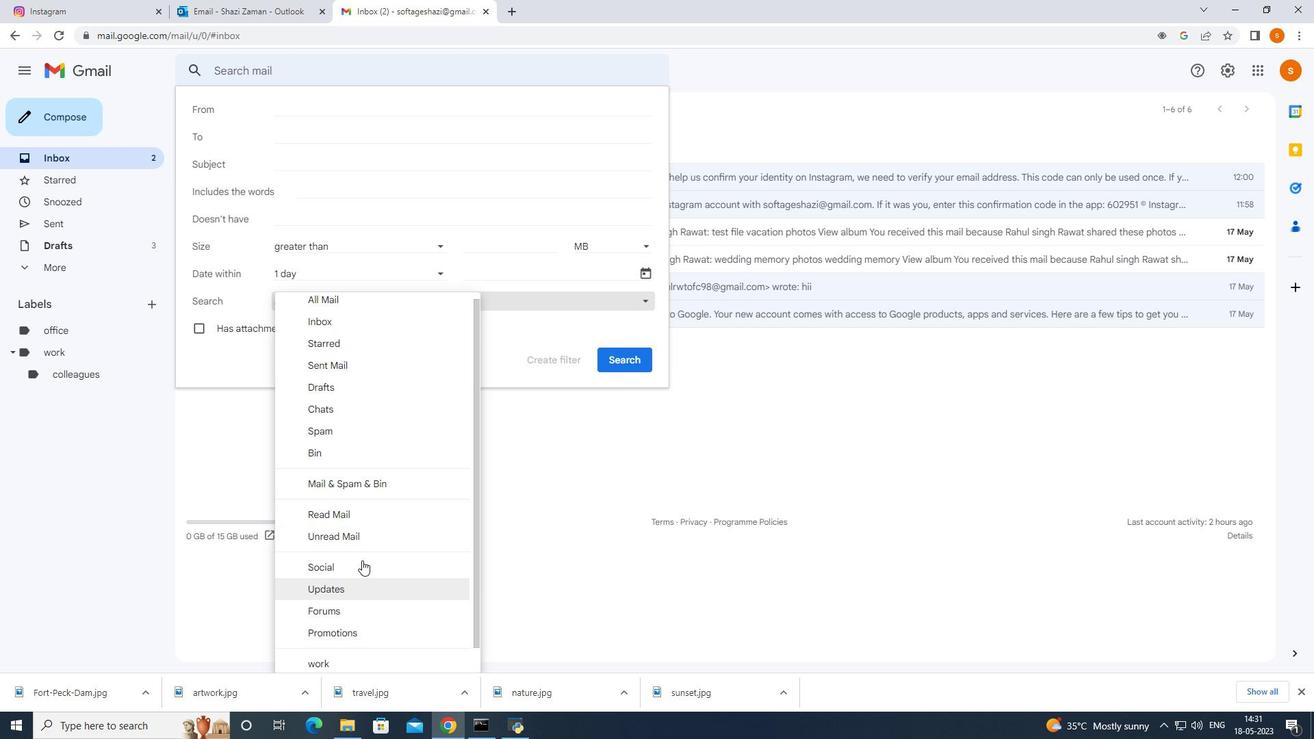 
Action: Mouse scrolled (362, 561) with delta (0, 0)
Screenshot: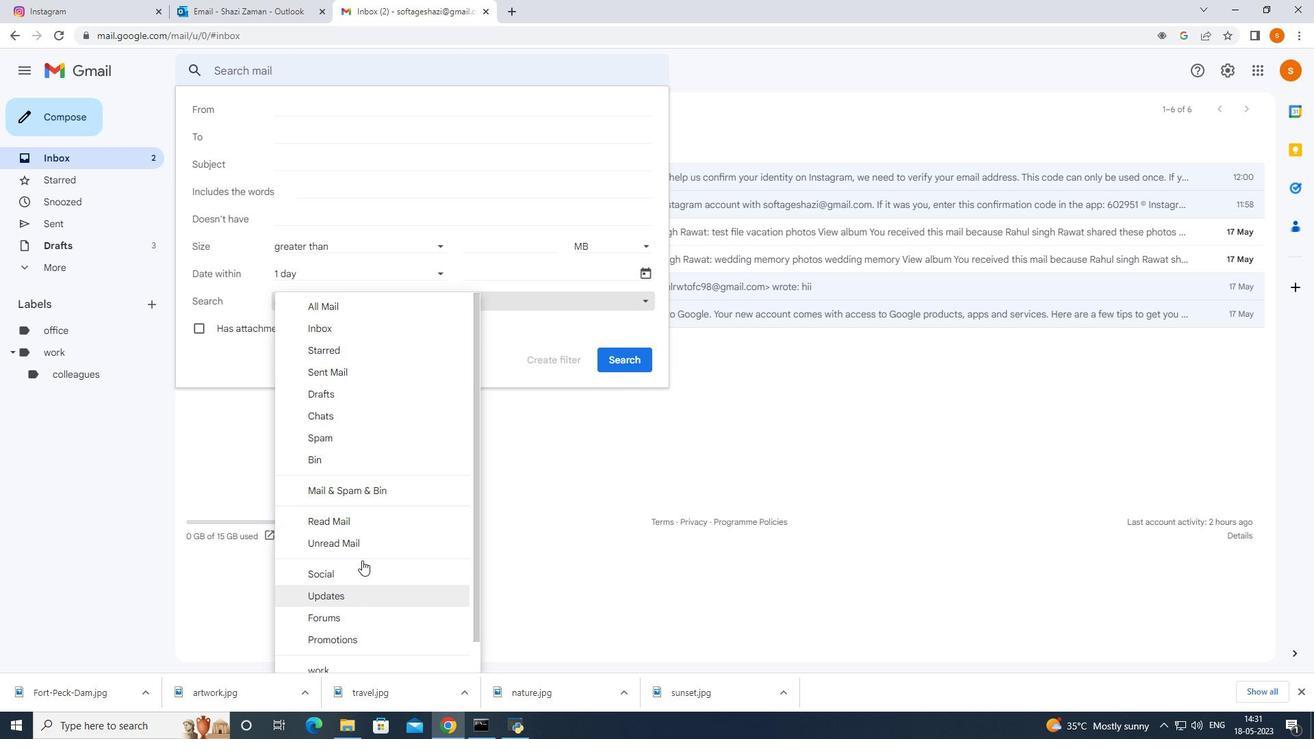 
Action: Mouse moved to (361, 563)
Screenshot: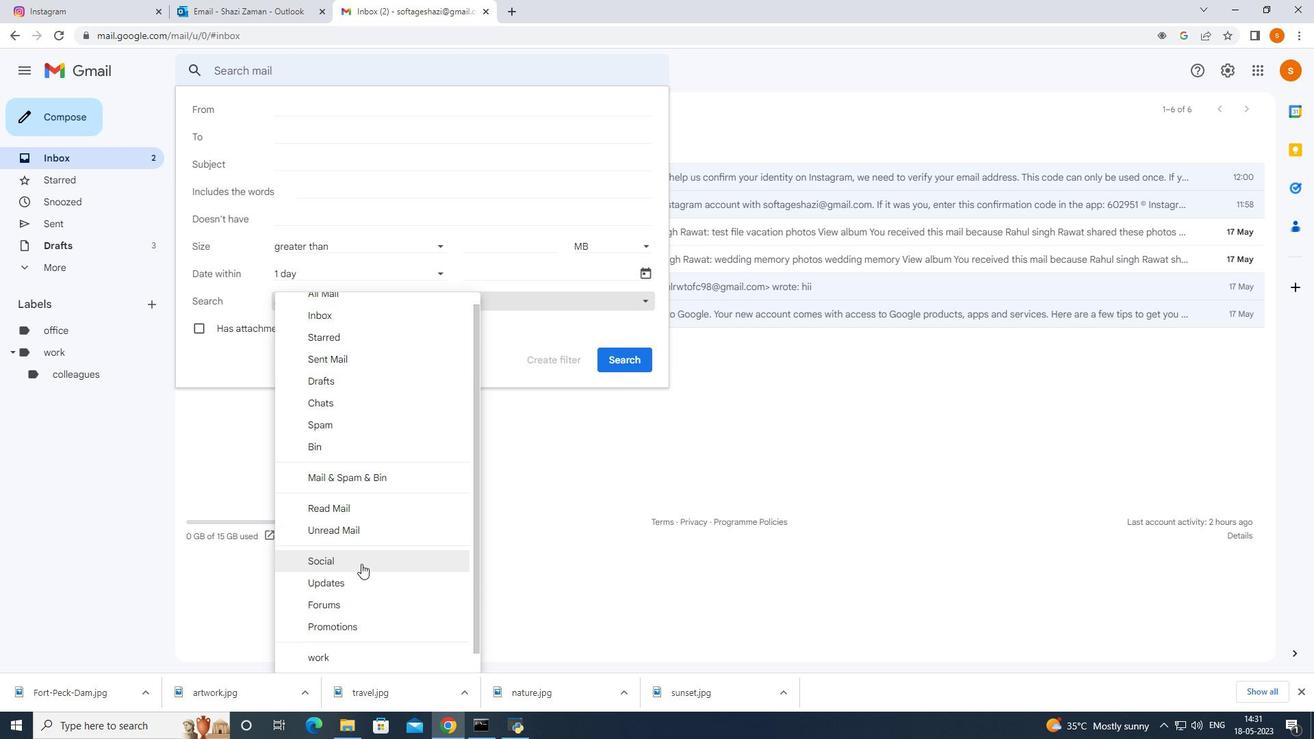 
Action: Mouse scrolled (361, 562) with delta (0, 0)
Screenshot: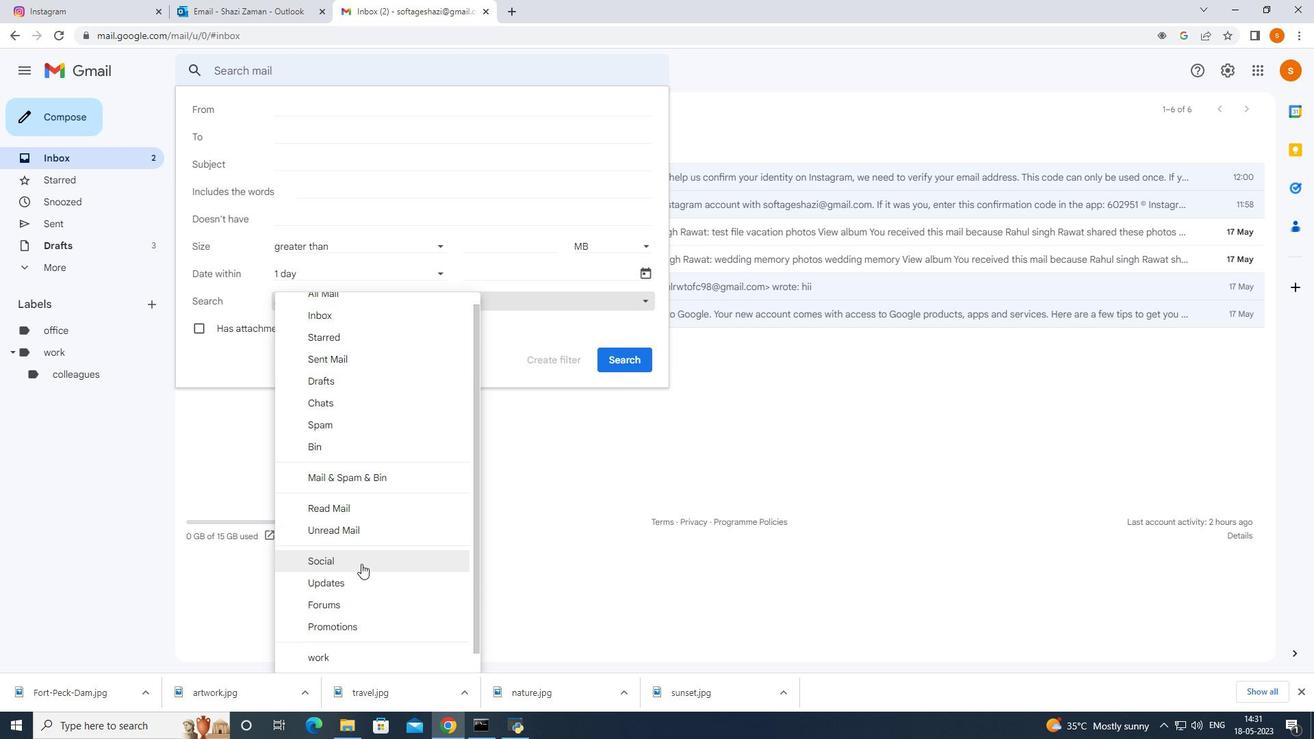
Action: Mouse moved to (361, 564)
Screenshot: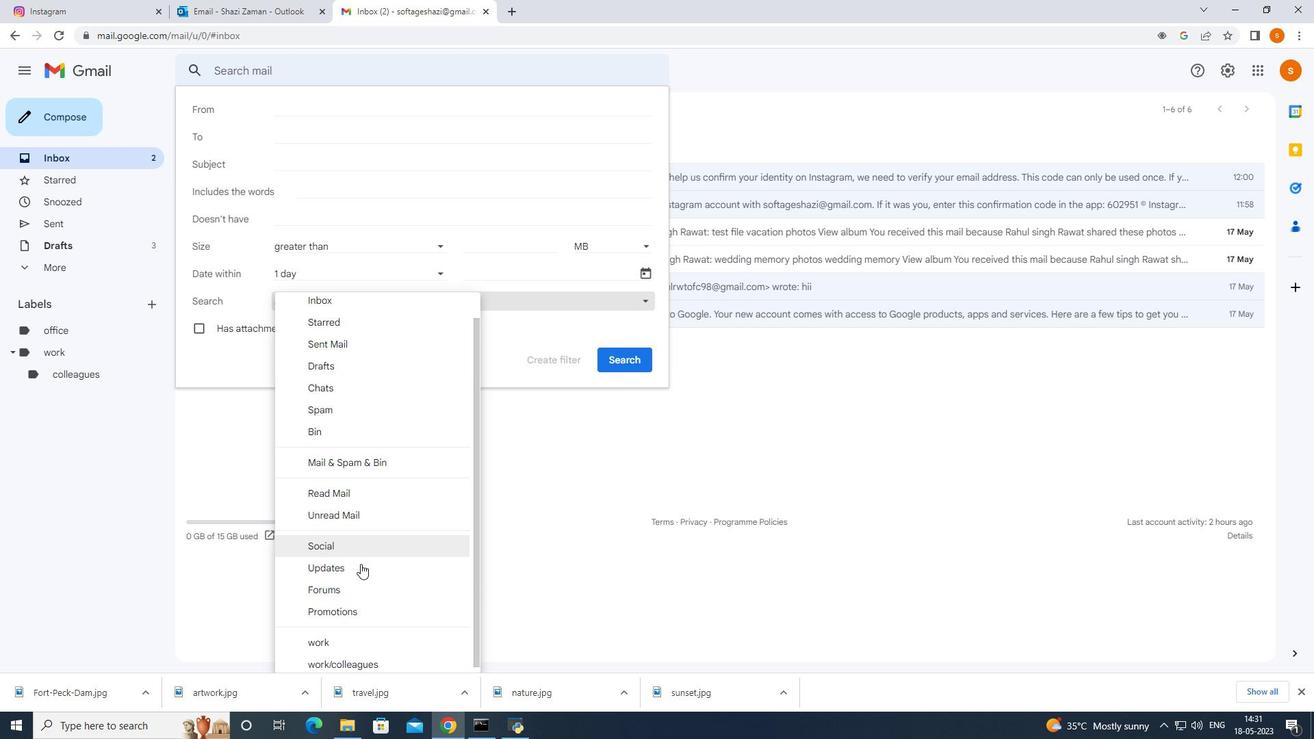
Action: Mouse scrolled (361, 563) with delta (0, 0)
Screenshot: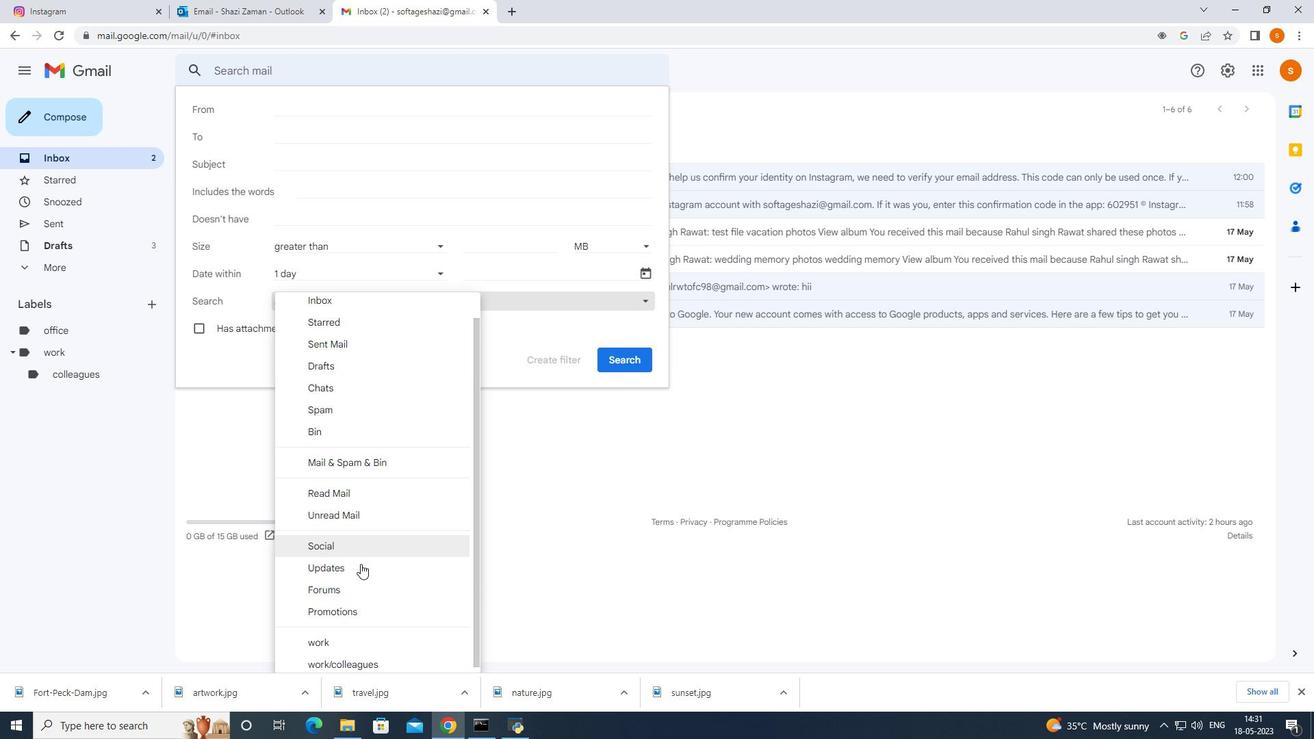 
Action: Mouse scrolled (361, 563) with delta (0, 0)
Screenshot: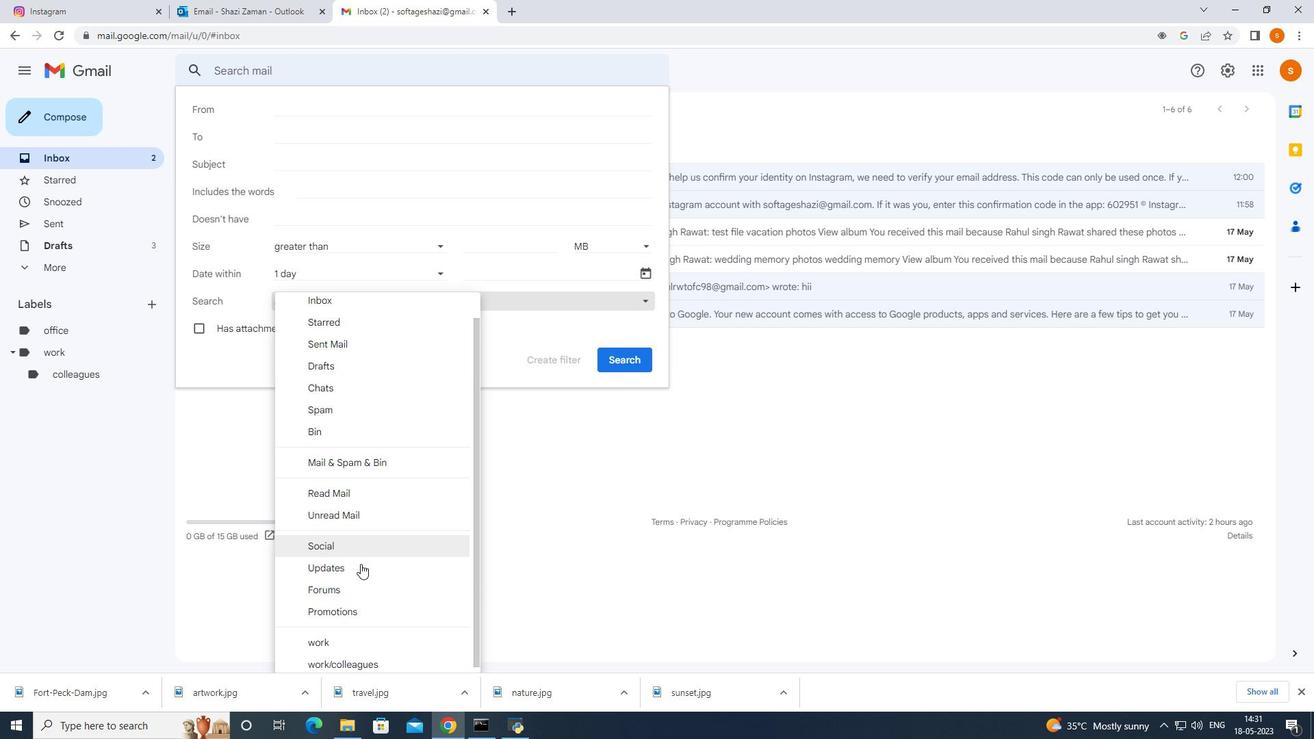 
Action: Mouse scrolled (361, 563) with delta (0, 0)
Screenshot: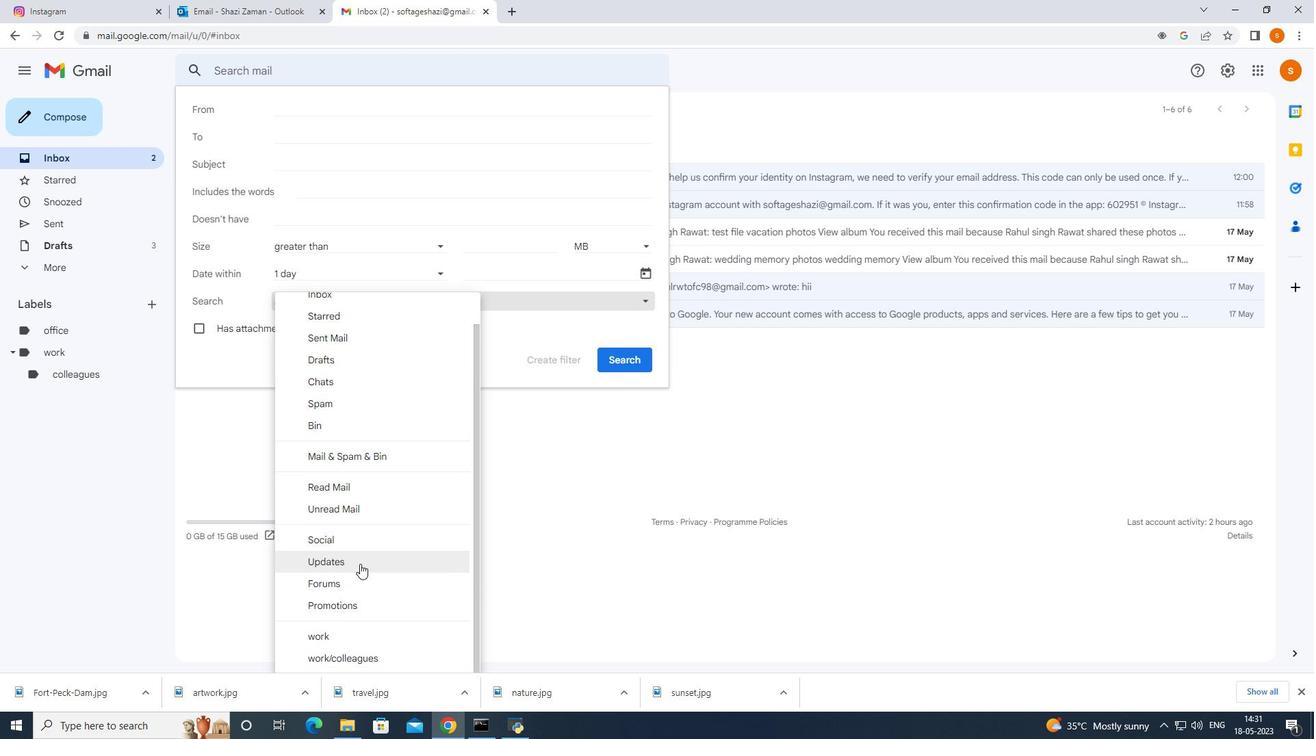 
Action: Mouse scrolled (361, 563) with delta (0, 0)
Screenshot: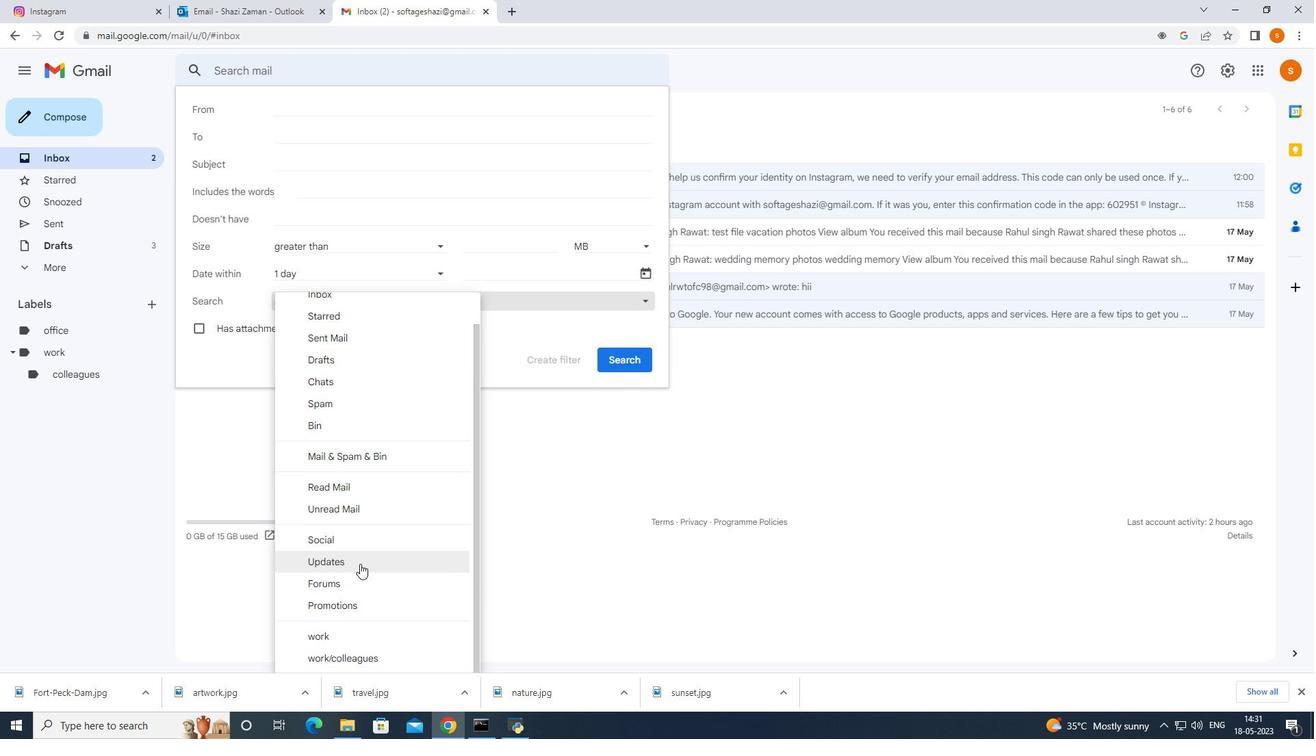 
Action: Mouse moved to (336, 642)
Screenshot: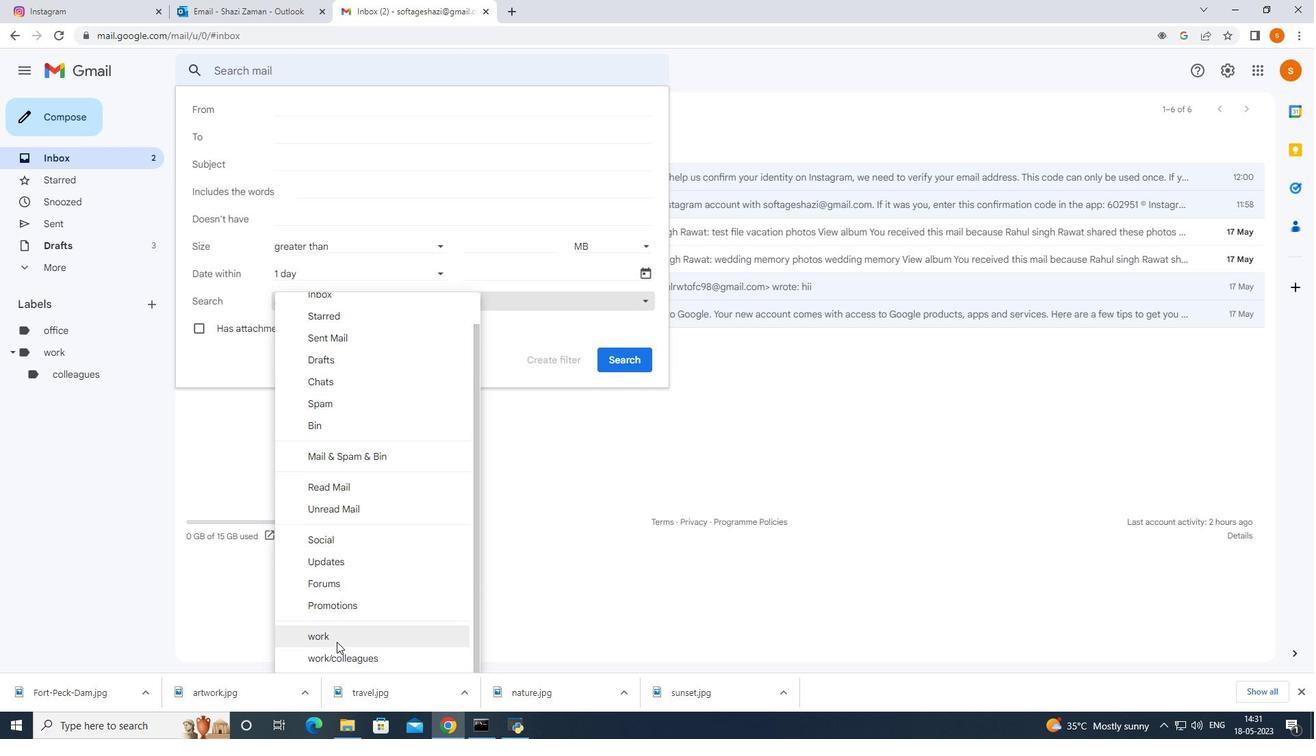 
Action: Mouse pressed left at (336, 642)
Screenshot: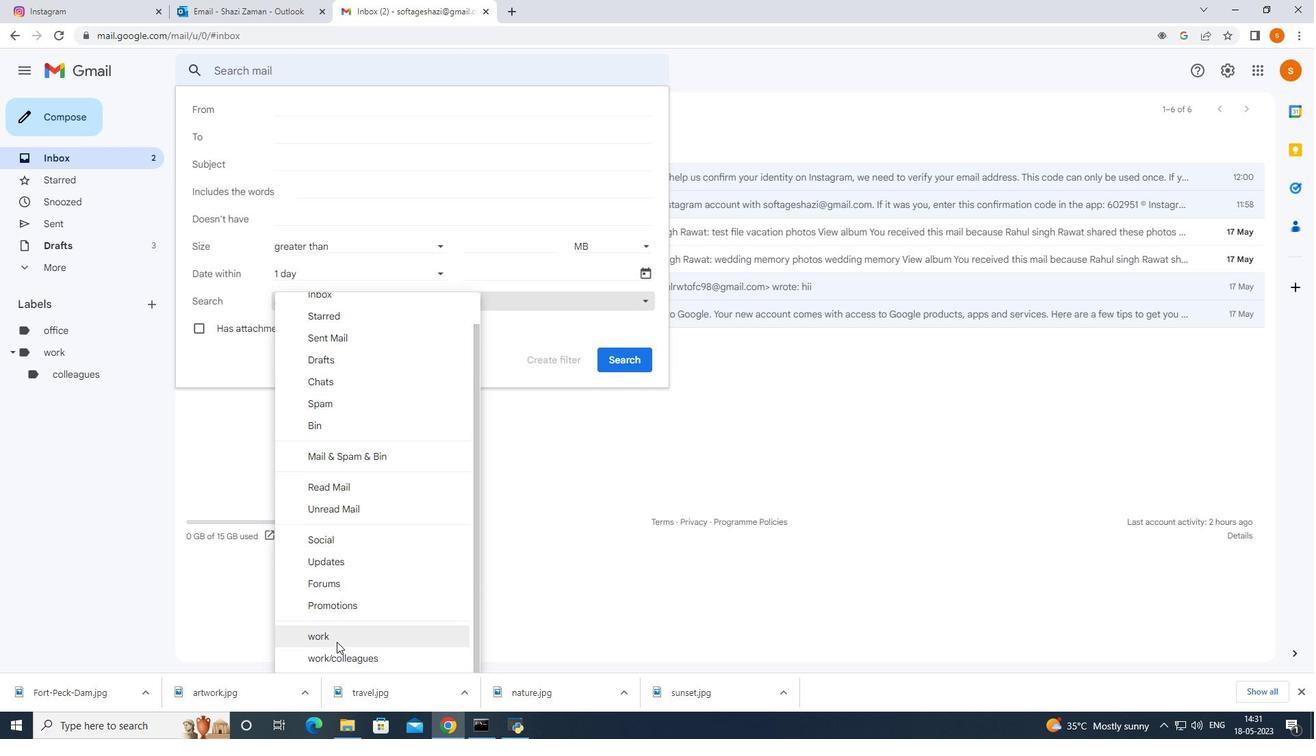 
Action: Mouse moved to (620, 365)
Screenshot: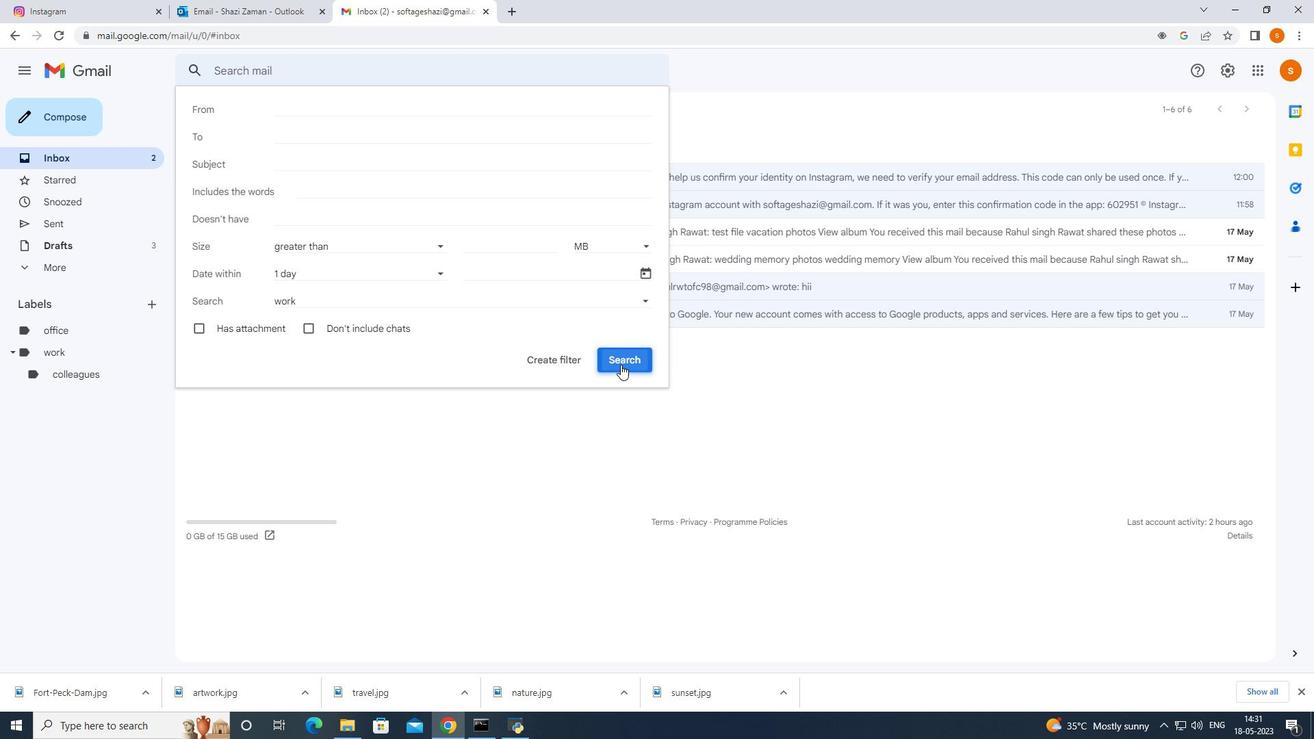 
Action: Mouse pressed left at (620, 365)
Screenshot: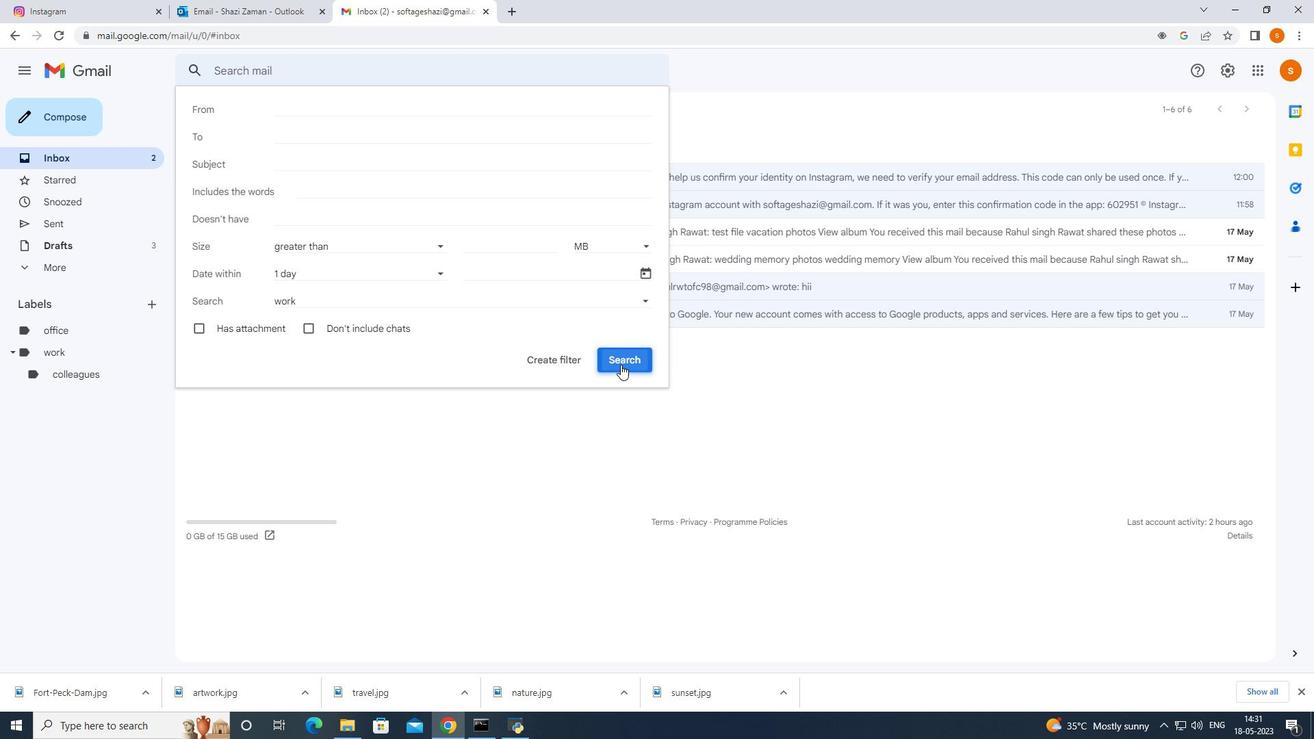 
Action: Mouse moved to (1216, 446)
Screenshot: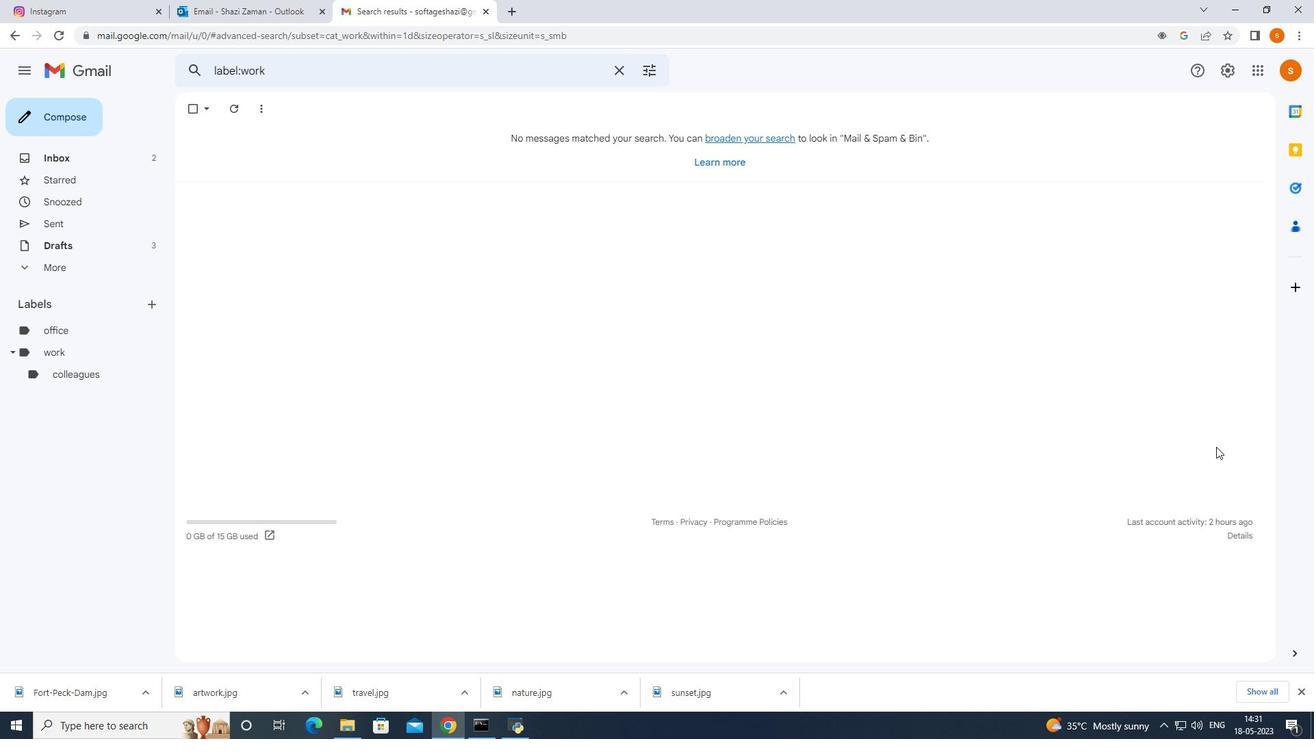 
